 Task: Look for space in Sertolovo, Russia from 9th June, 2023 to 17th June, 2023 for 2 adults in price range Rs.7000 to Rs.12000. Place can be private room with 1  bedroom having 2 beds and 1 bathroom. Property type can be house, flat, guest house. Amenities needed are: wifi. Booking option can be shelf check-in. Required host language is English.
Action: Mouse moved to (417, 89)
Screenshot: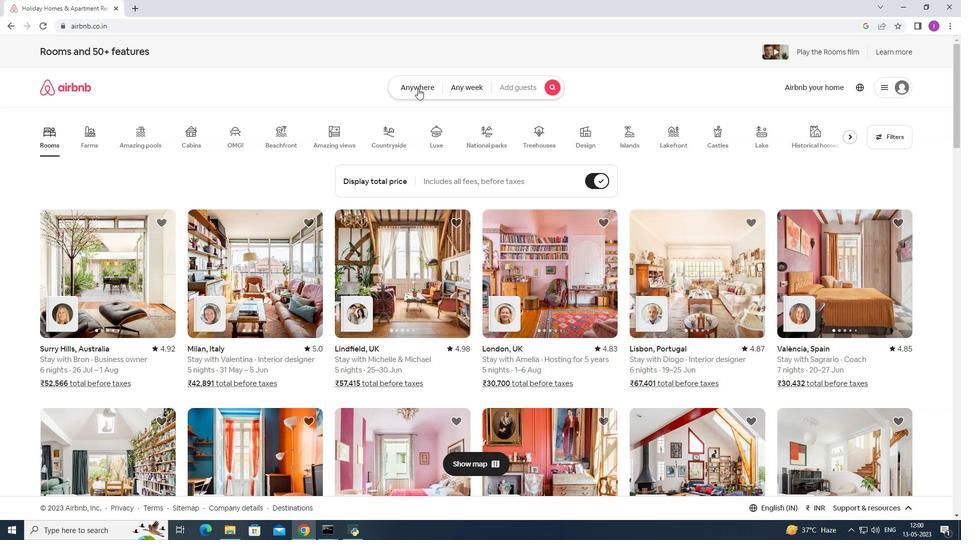 
Action: Mouse pressed left at (417, 89)
Screenshot: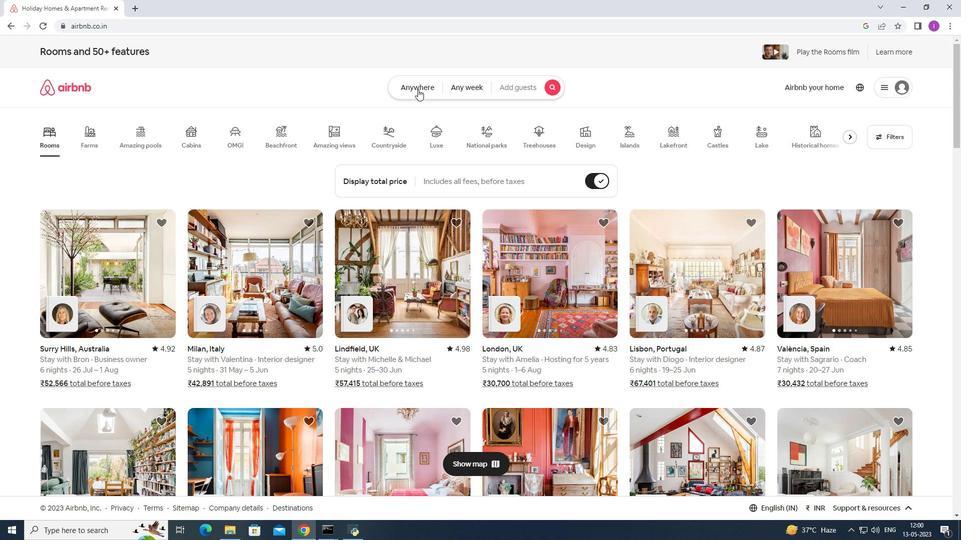 
Action: Mouse moved to (342, 128)
Screenshot: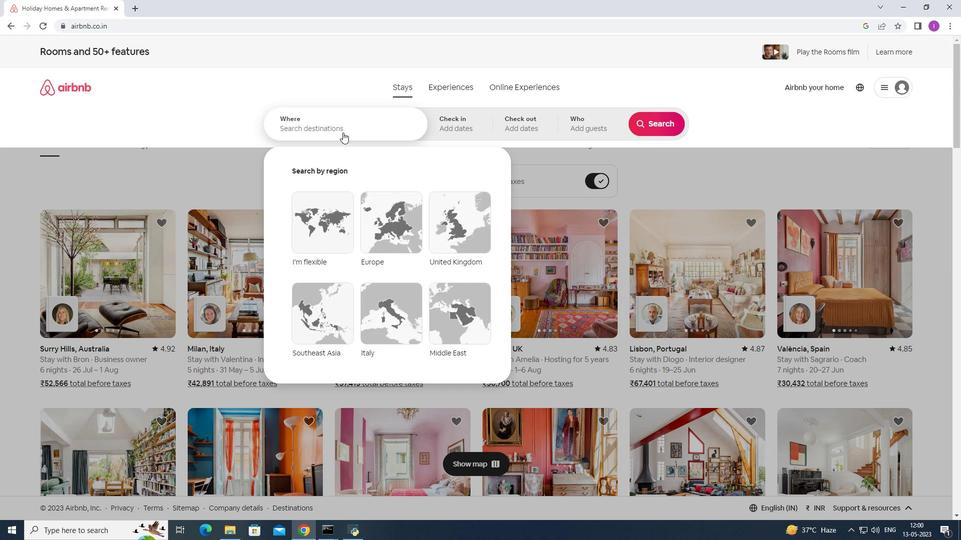 
Action: Mouse pressed left at (342, 128)
Screenshot: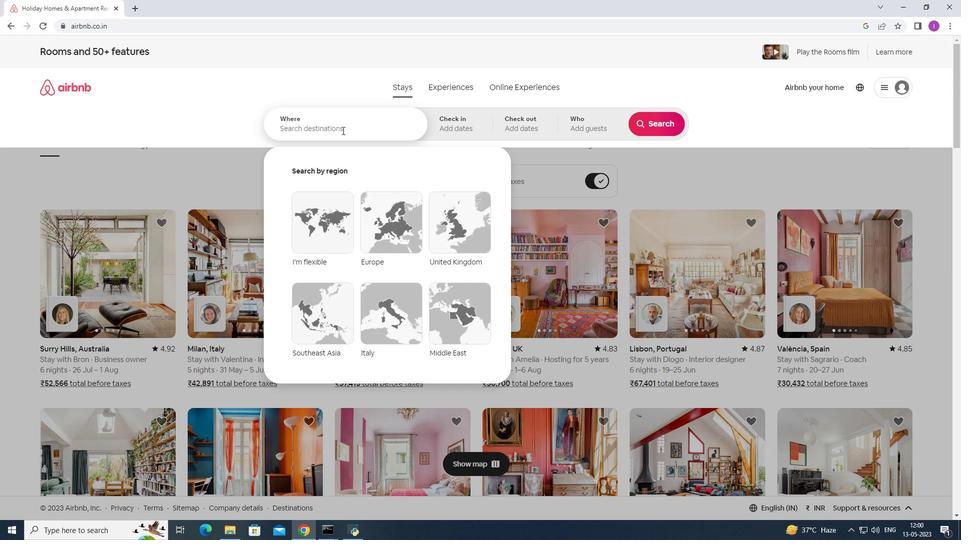 
Action: Key pressed <Key.shift>Sertolovo
Screenshot: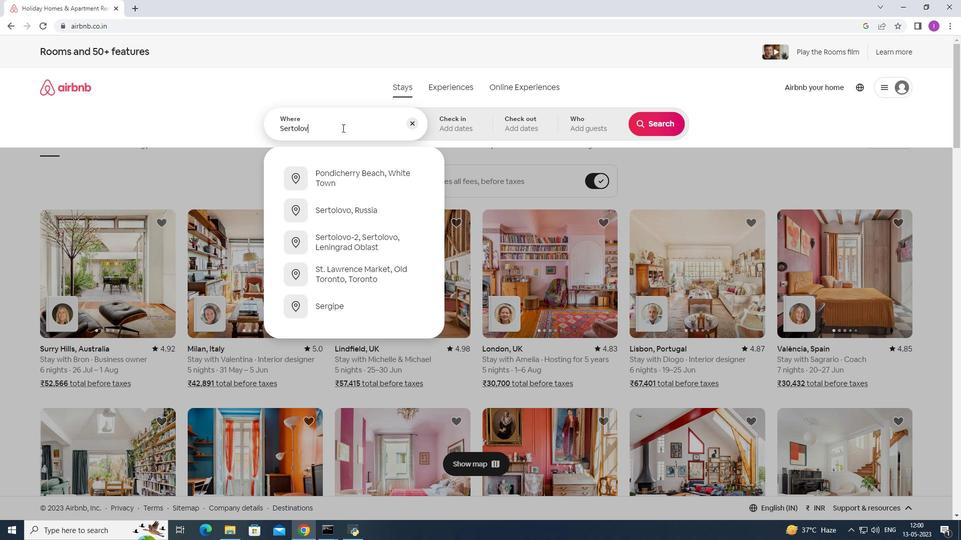 
Action: Mouse moved to (328, 184)
Screenshot: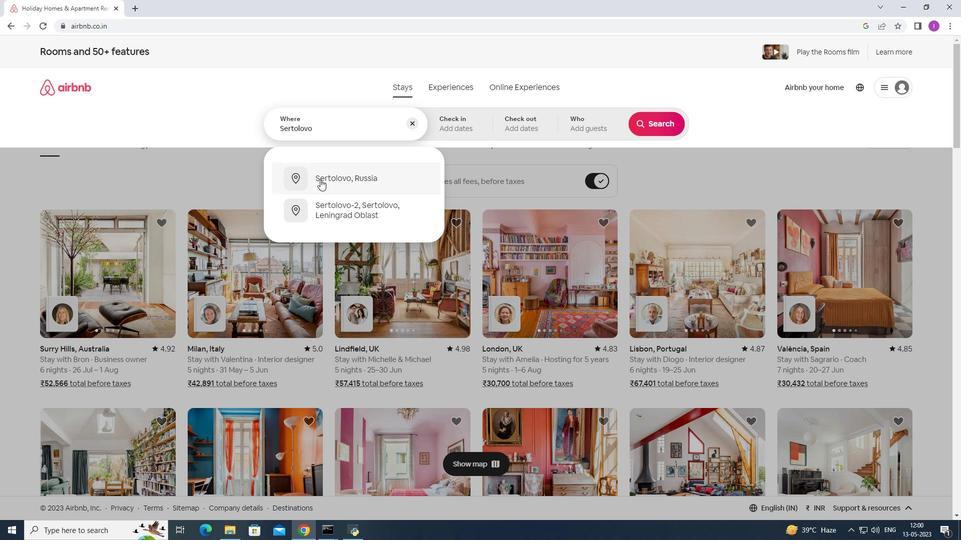 
Action: Mouse pressed left at (328, 184)
Screenshot: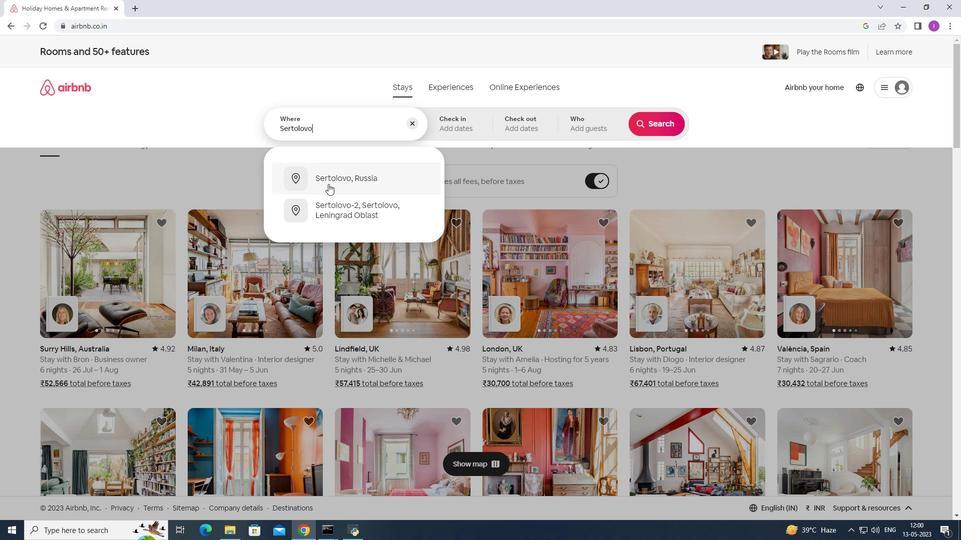 
Action: Mouse moved to (619, 275)
Screenshot: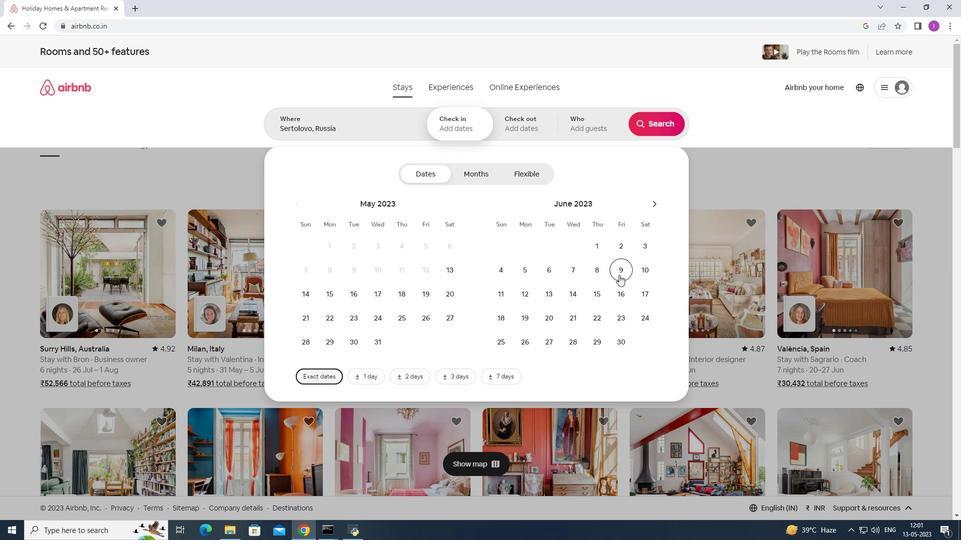 
Action: Mouse pressed left at (619, 275)
Screenshot: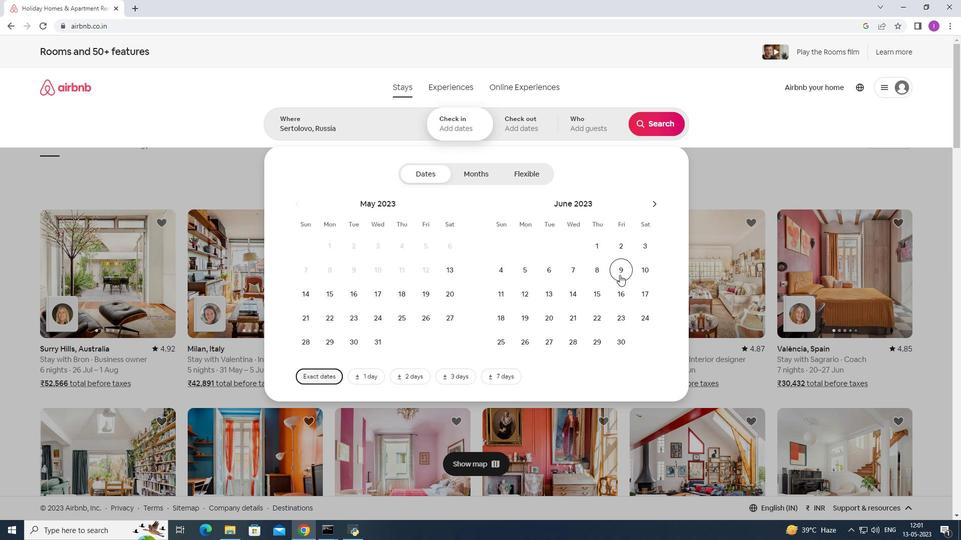 
Action: Mouse moved to (636, 293)
Screenshot: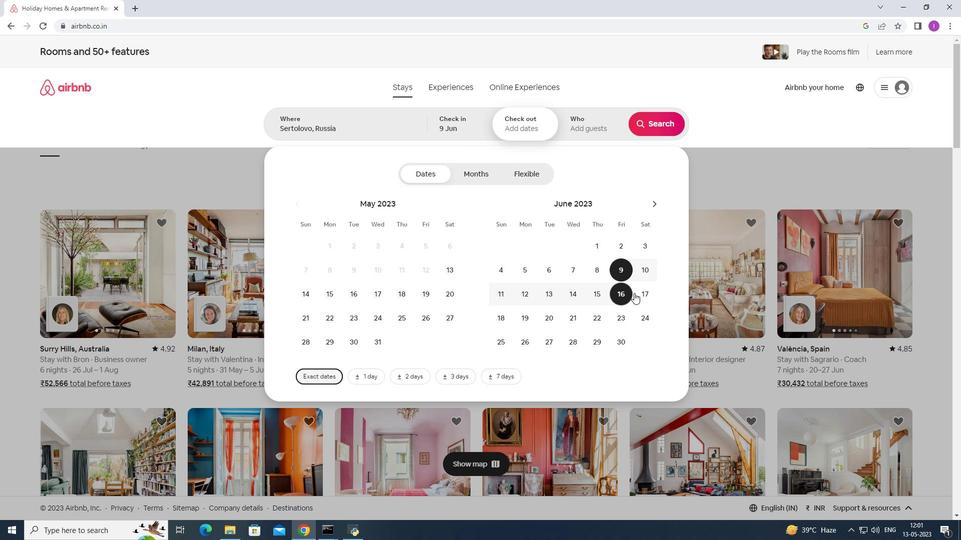 
Action: Mouse pressed left at (636, 293)
Screenshot: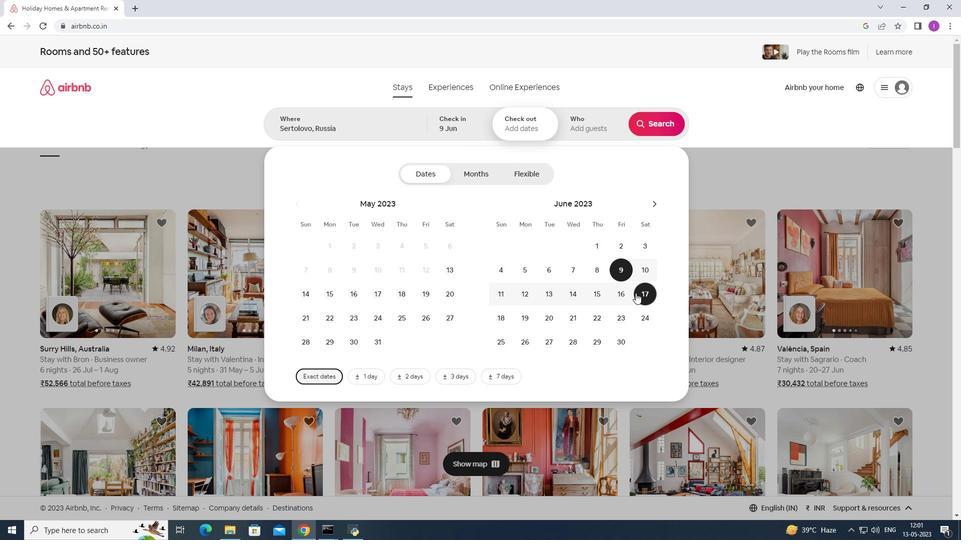 
Action: Mouse moved to (608, 132)
Screenshot: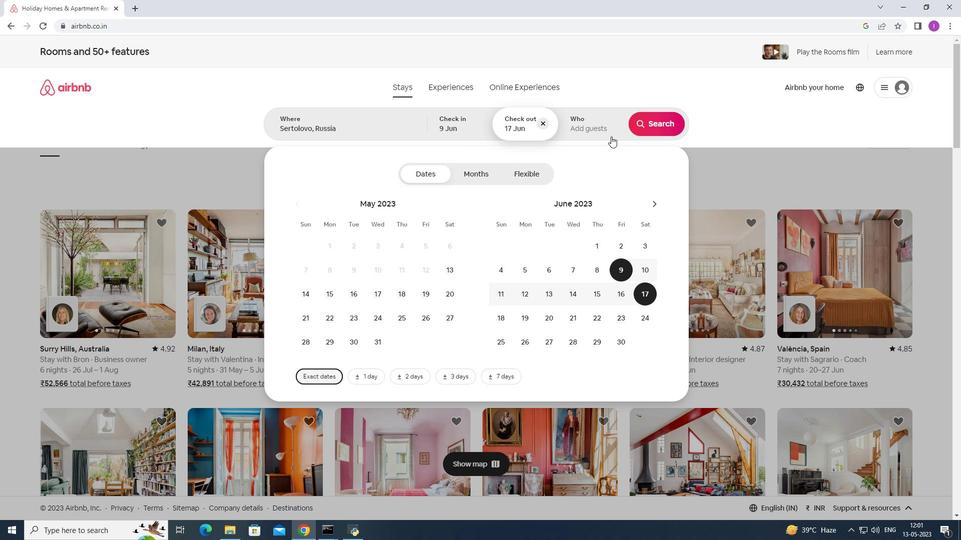 
Action: Mouse pressed left at (608, 132)
Screenshot: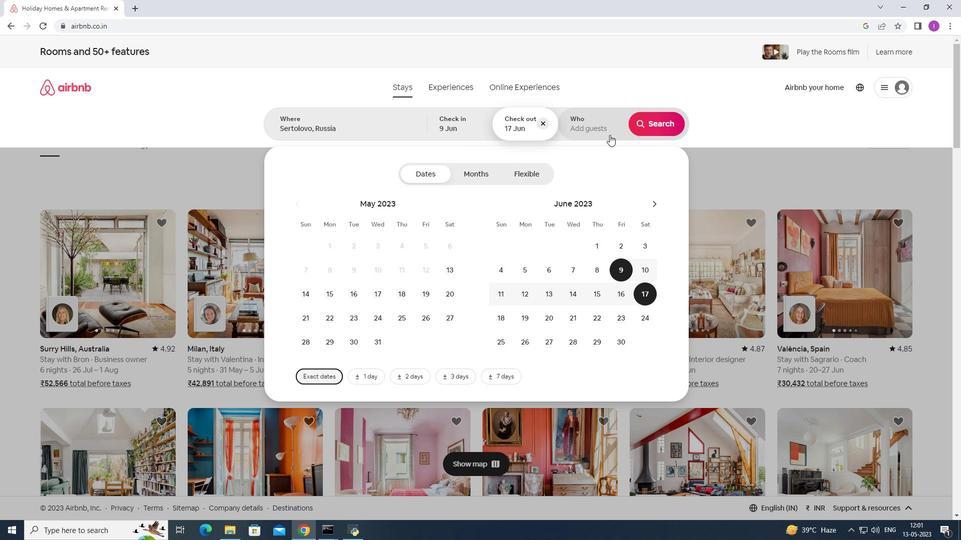 
Action: Mouse moved to (656, 176)
Screenshot: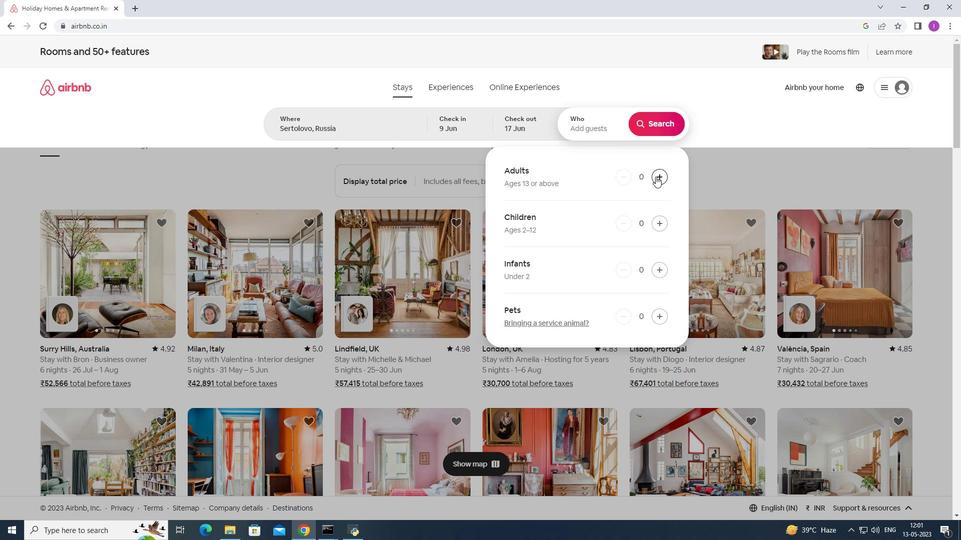 
Action: Mouse pressed left at (656, 176)
Screenshot: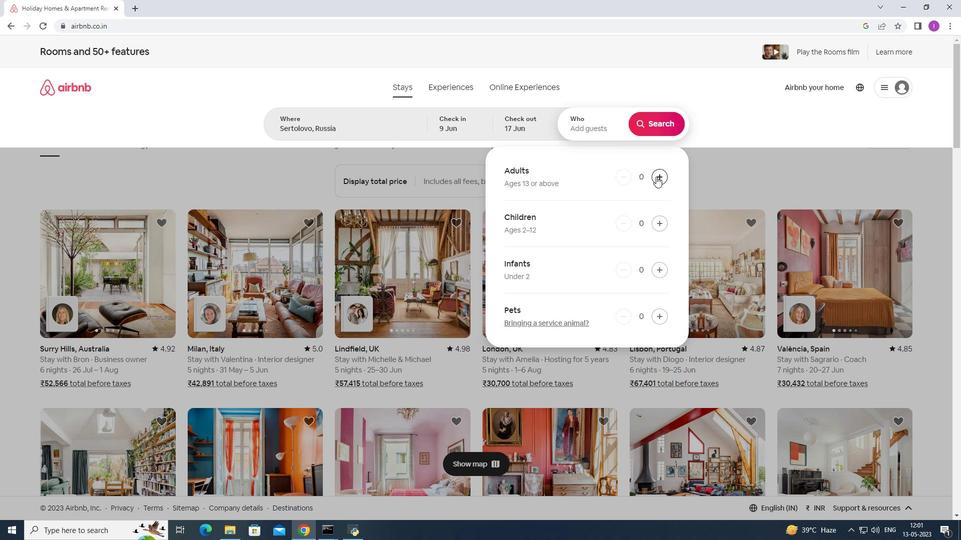 
Action: Mouse pressed left at (656, 176)
Screenshot: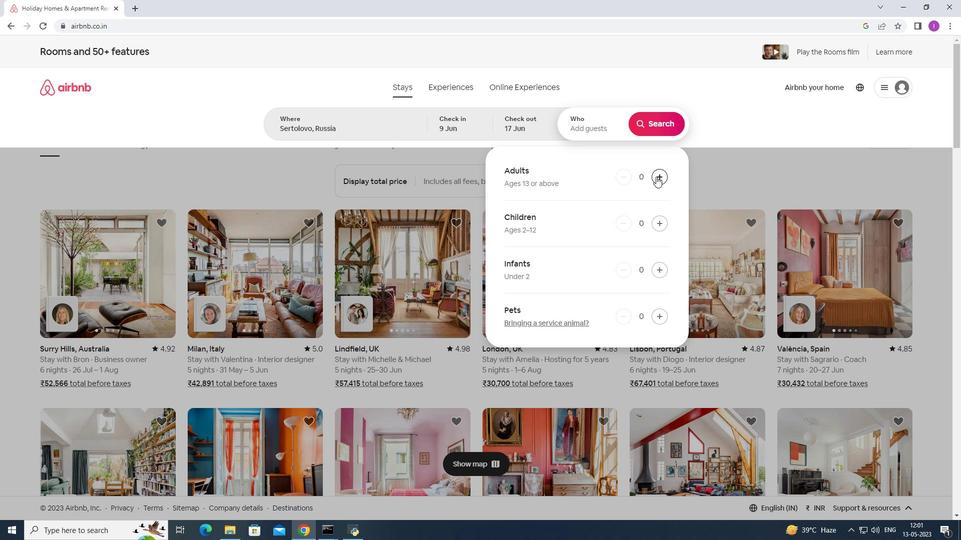 
Action: Mouse moved to (666, 129)
Screenshot: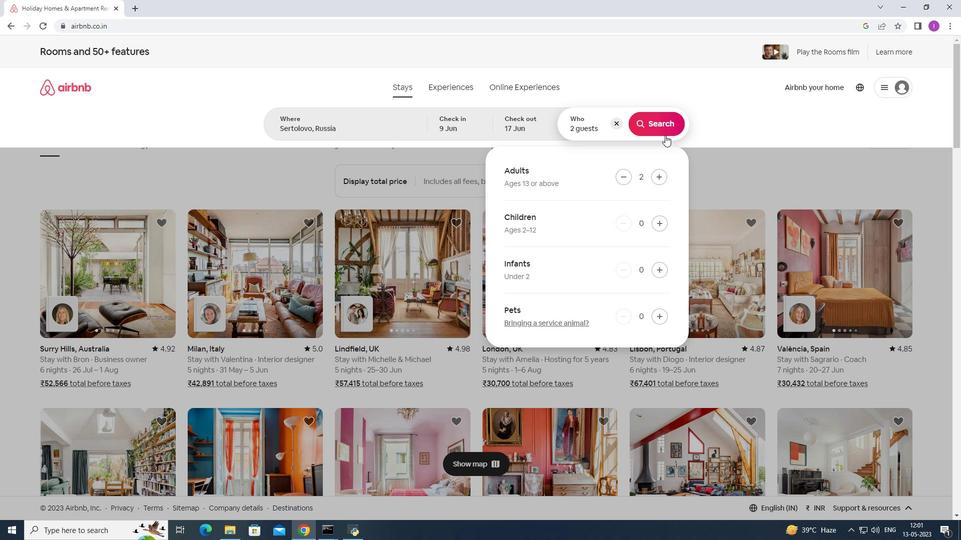 
Action: Mouse pressed left at (666, 129)
Screenshot: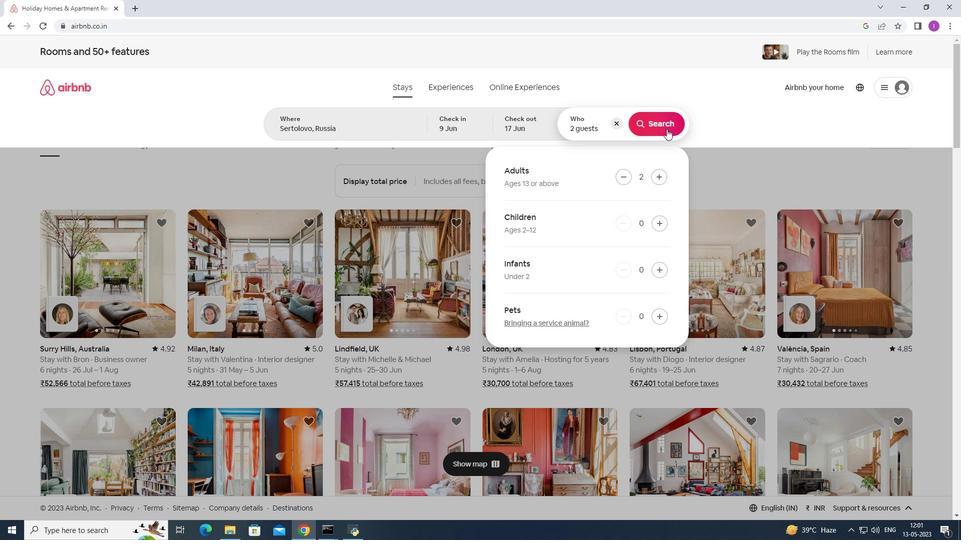 
Action: Mouse moved to (918, 89)
Screenshot: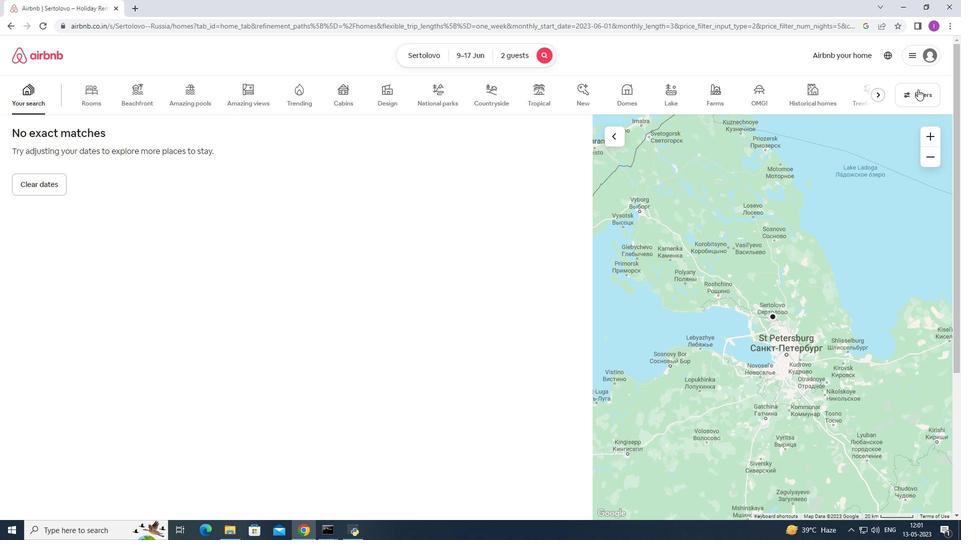 
Action: Mouse pressed left at (918, 89)
Screenshot: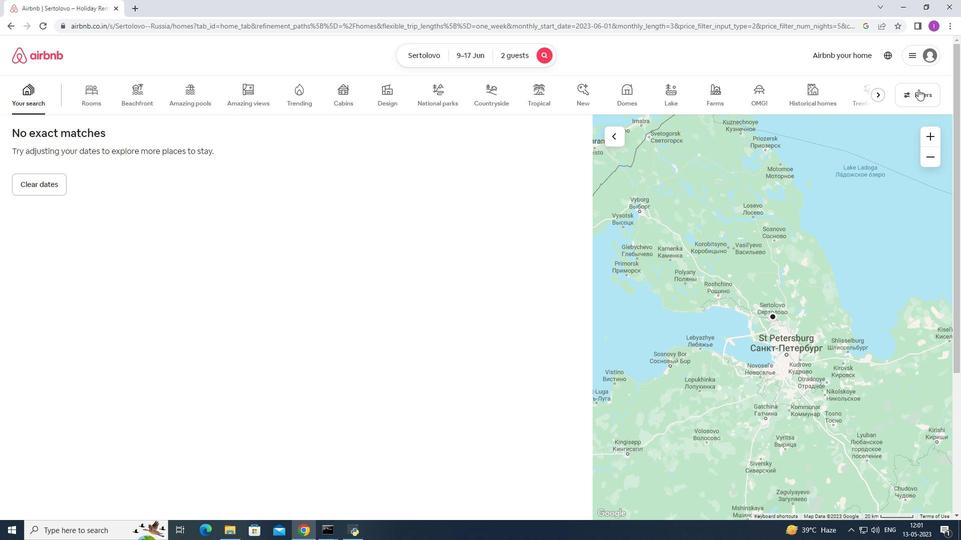 
Action: Mouse moved to (557, 339)
Screenshot: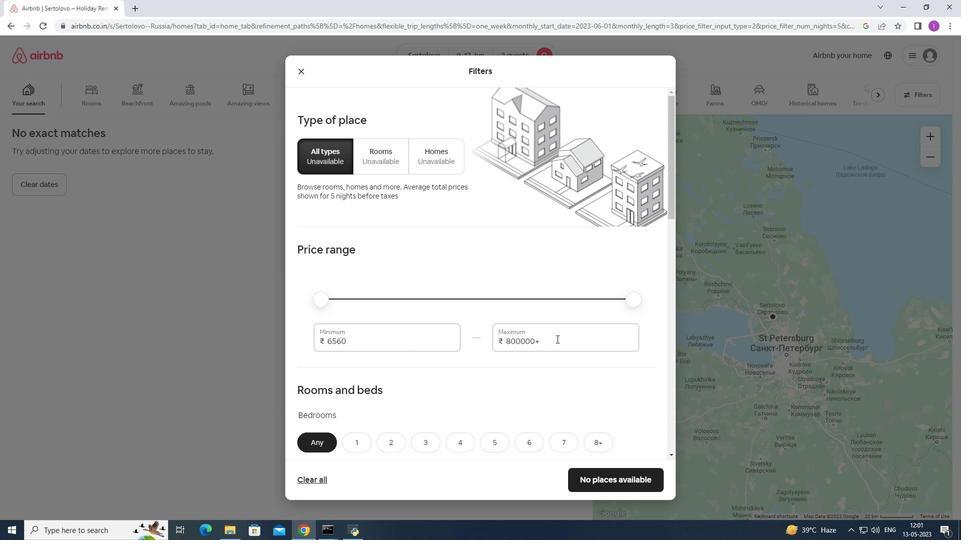
Action: Mouse pressed left at (557, 339)
Screenshot: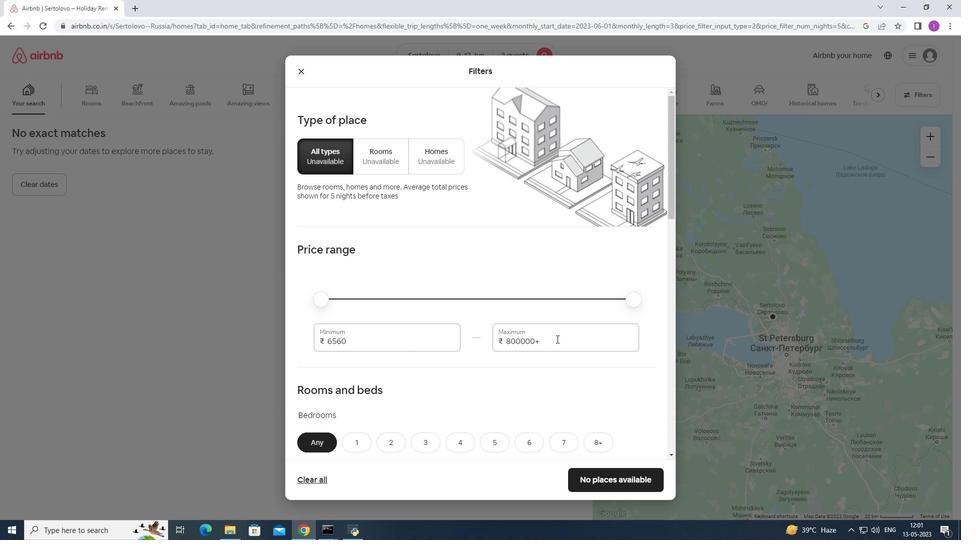 
Action: Mouse moved to (529, 348)
Screenshot: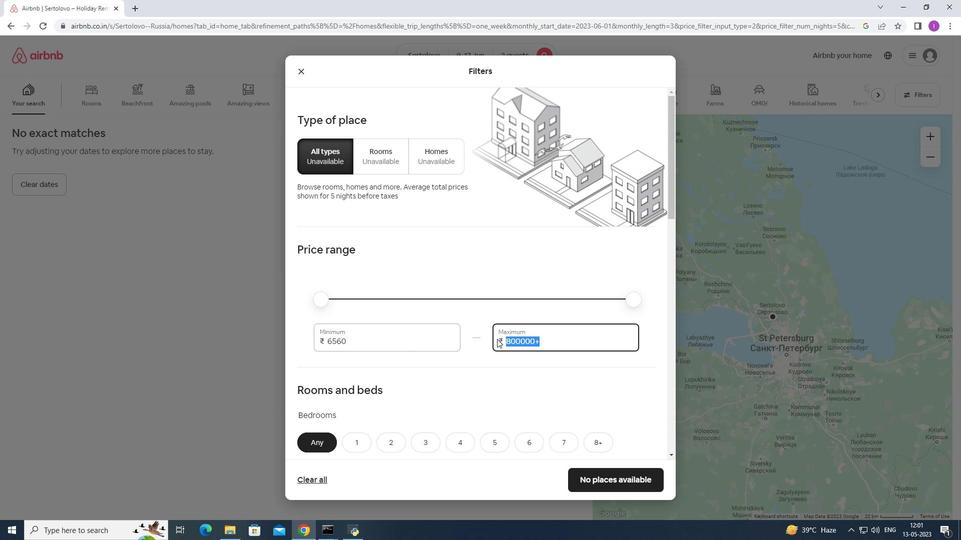 
Action: Key pressed 12000
Screenshot: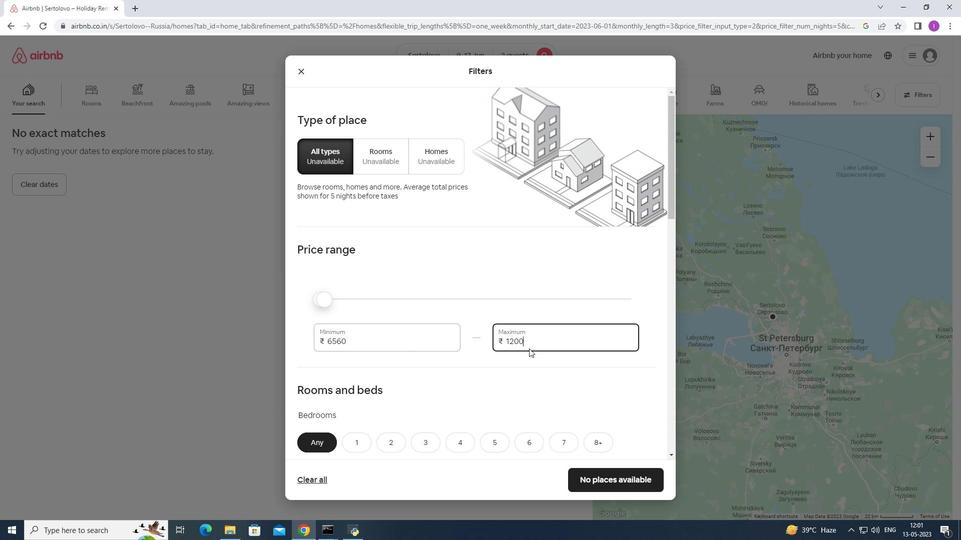 
Action: Mouse moved to (357, 344)
Screenshot: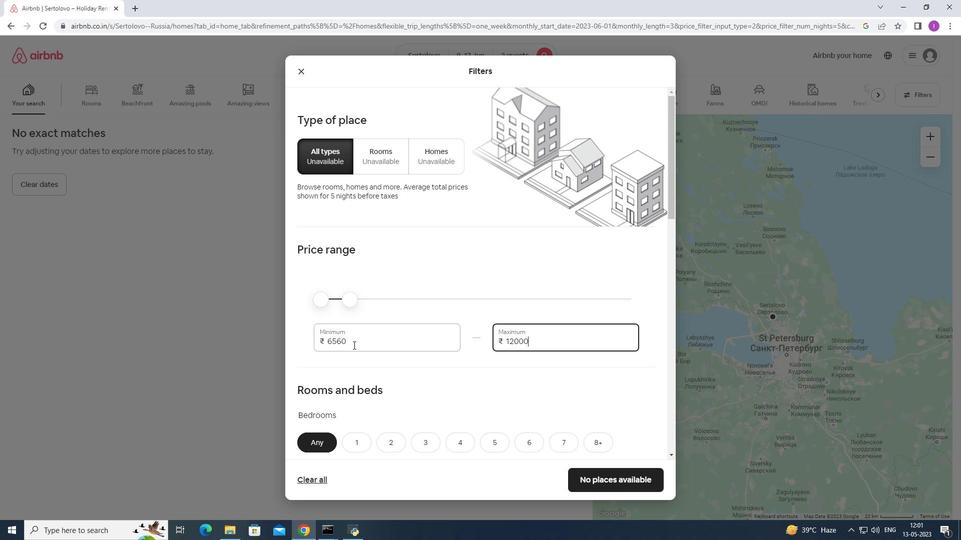 
Action: Mouse pressed left at (357, 344)
Screenshot: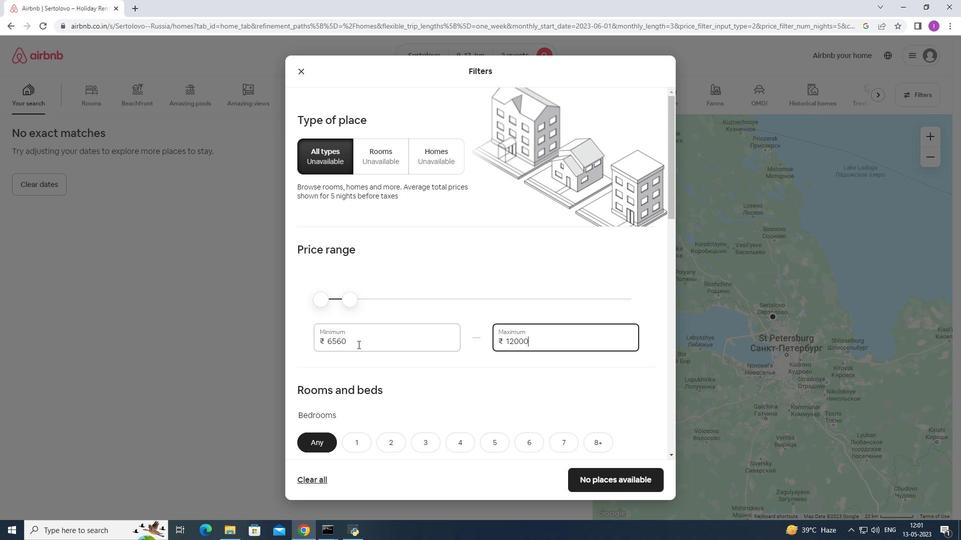 
Action: Mouse moved to (328, 344)
Screenshot: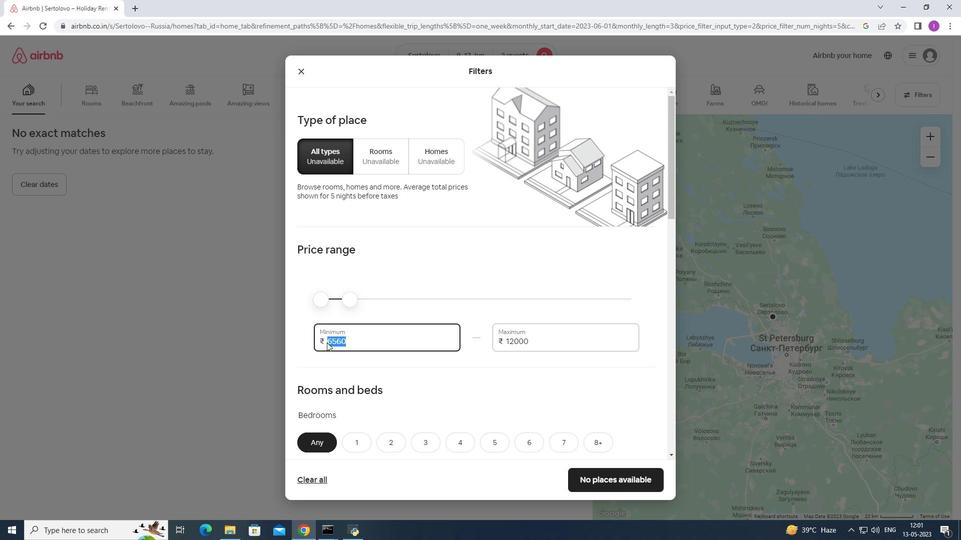 
Action: Key pressed 7000
Screenshot: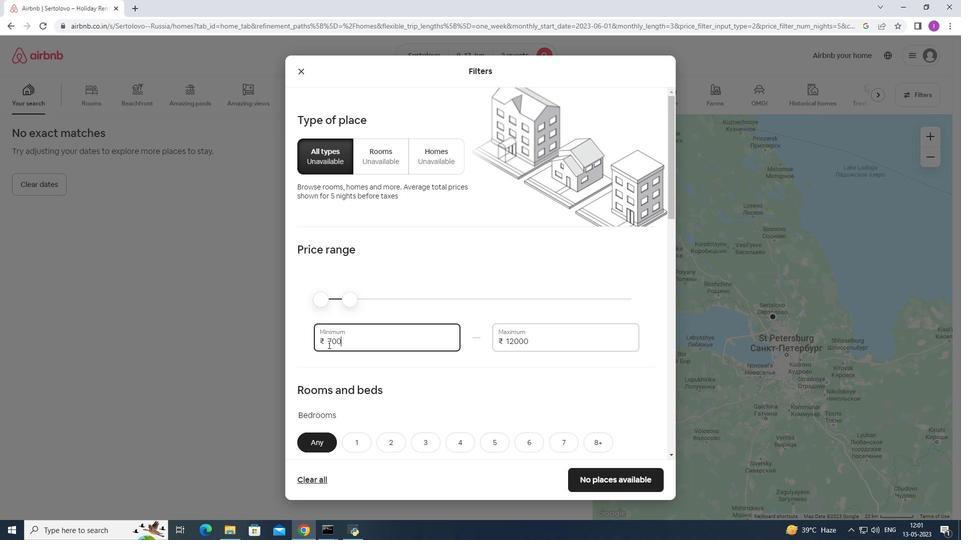 
Action: Mouse moved to (450, 360)
Screenshot: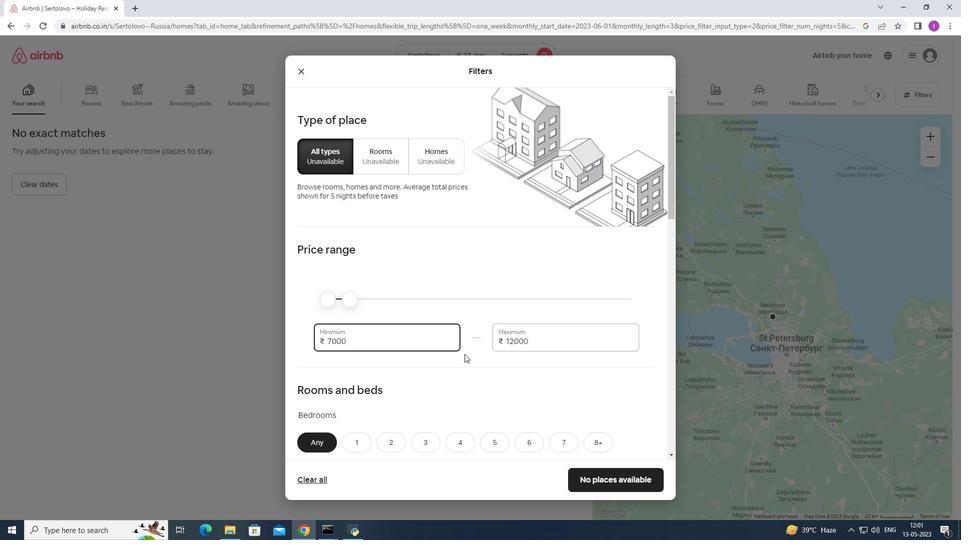 
Action: Mouse scrolled (450, 359) with delta (0, 0)
Screenshot: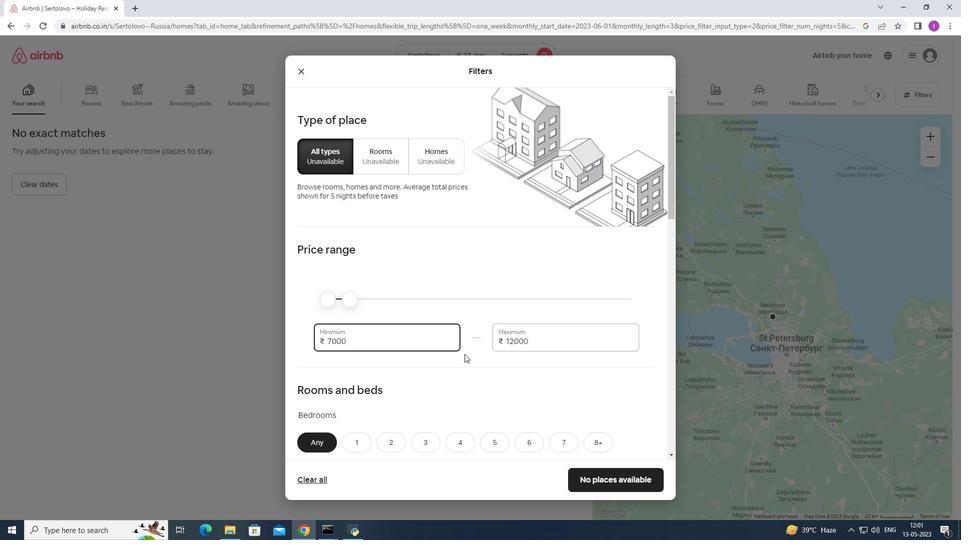 
Action: Mouse scrolled (450, 359) with delta (0, 0)
Screenshot: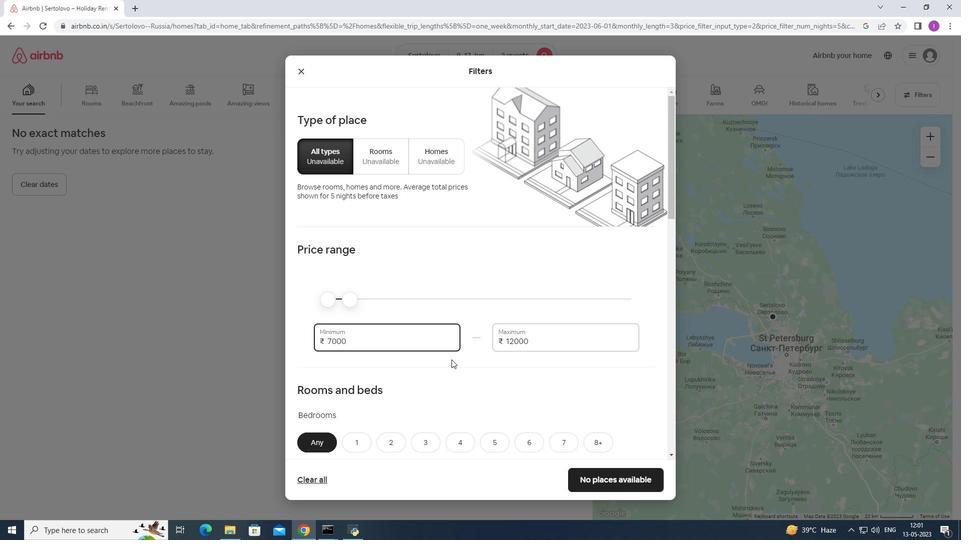 
Action: Mouse scrolled (450, 359) with delta (0, 0)
Screenshot: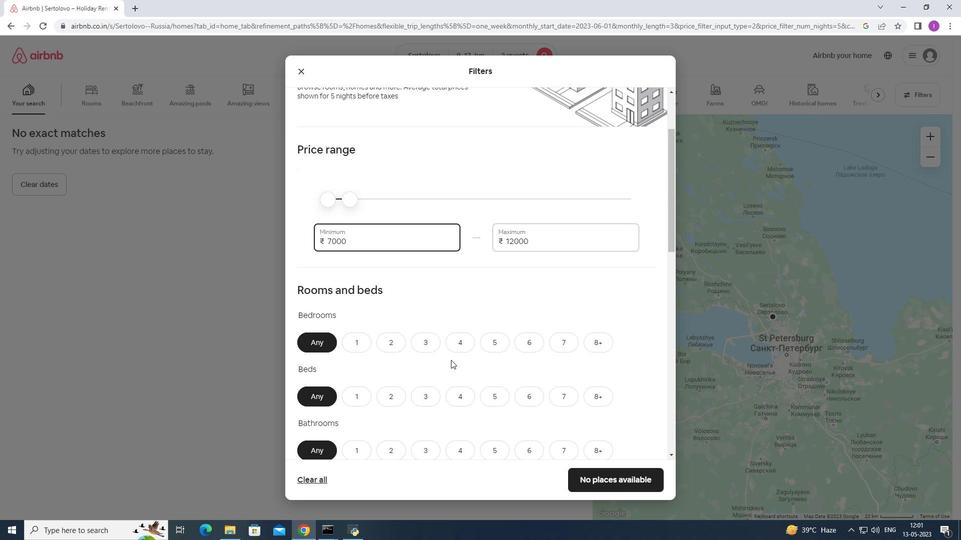 
Action: Mouse scrolled (450, 359) with delta (0, 0)
Screenshot: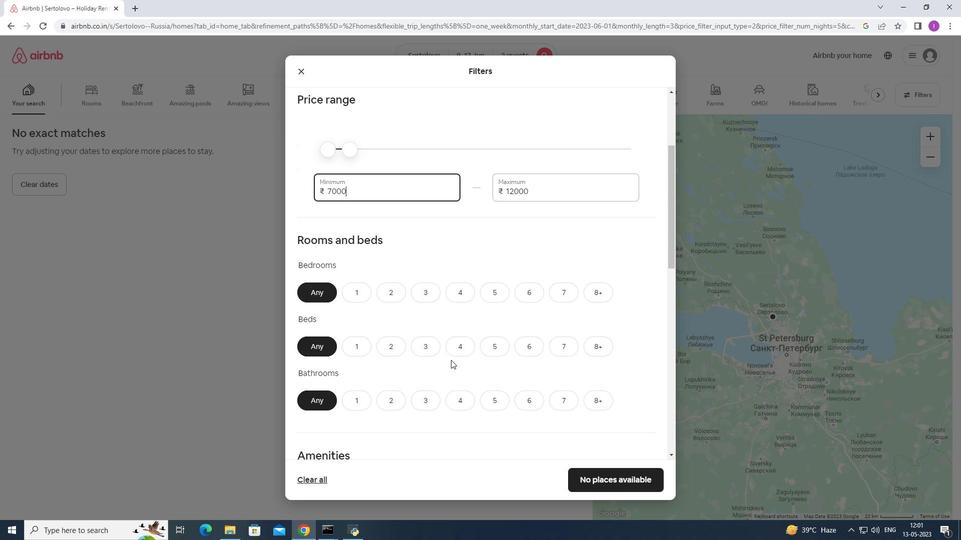 
Action: Mouse moved to (349, 236)
Screenshot: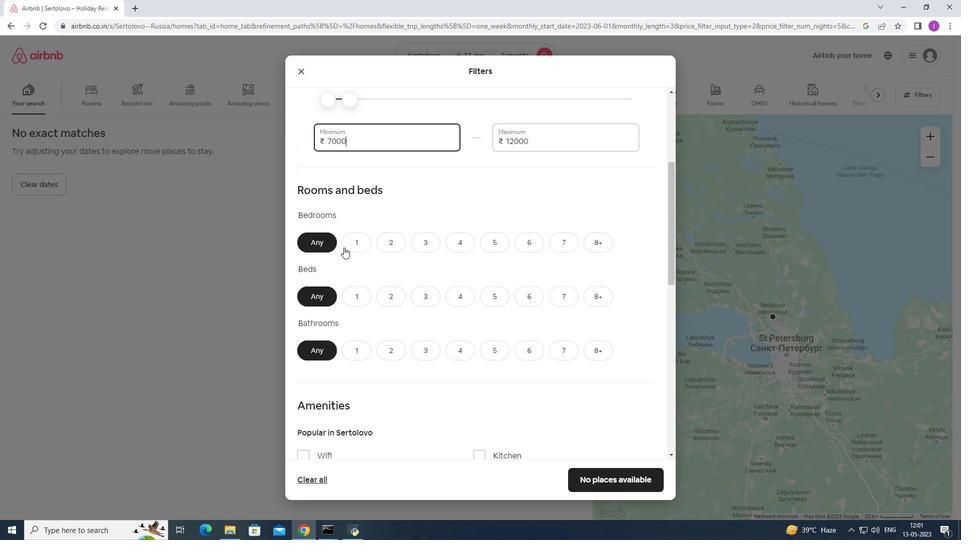 
Action: Mouse pressed left at (349, 236)
Screenshot: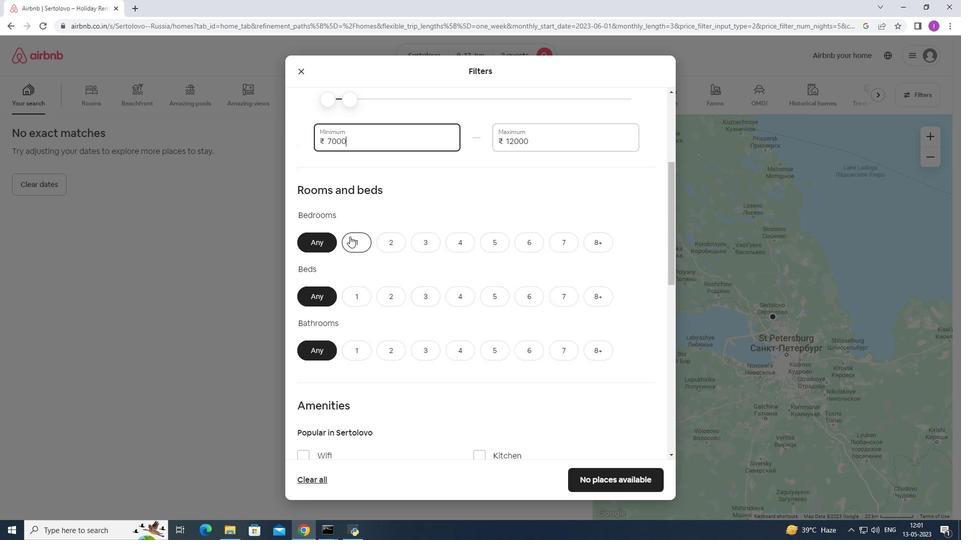 
Action: Mouse moved to (391, 289)
Screenshot: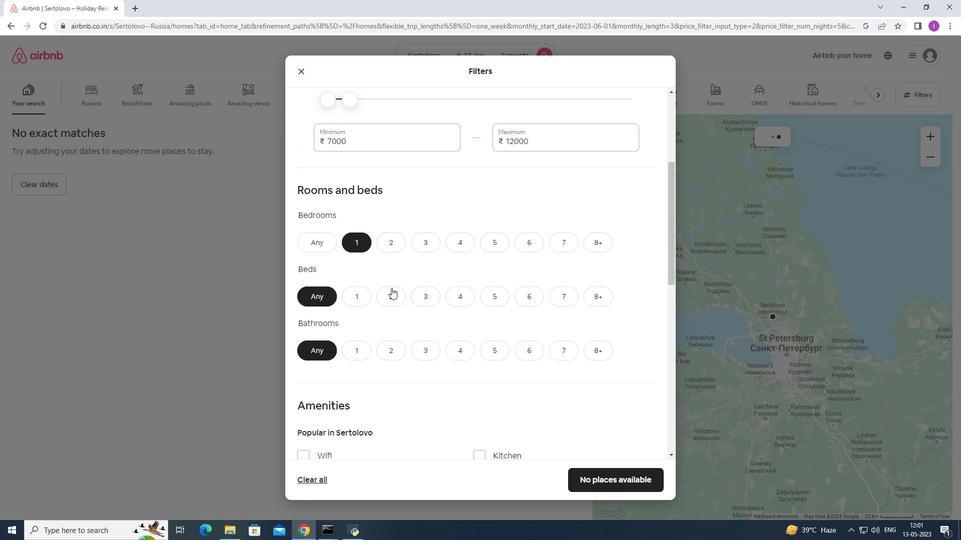 
Action: Mouse pressed left at (391, 289)
Screenshot: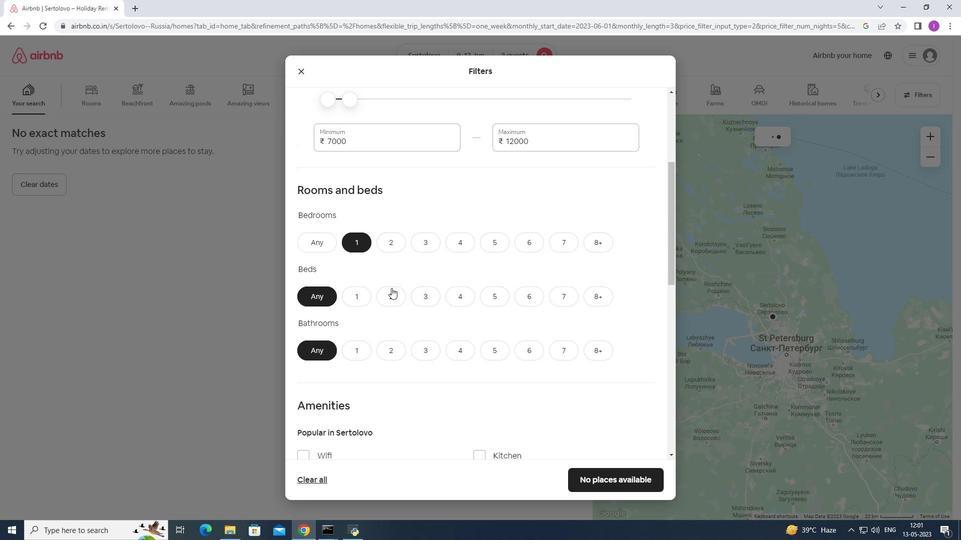 
Action: Mouse moved to (360, 350)
Screenshot: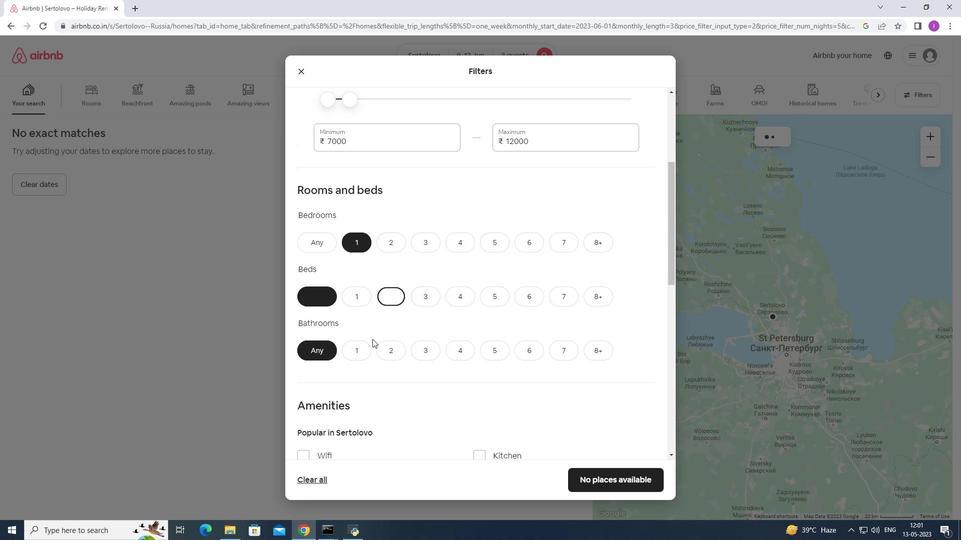 
Action: Mouse pressed left at (360, 350)
Screenshot: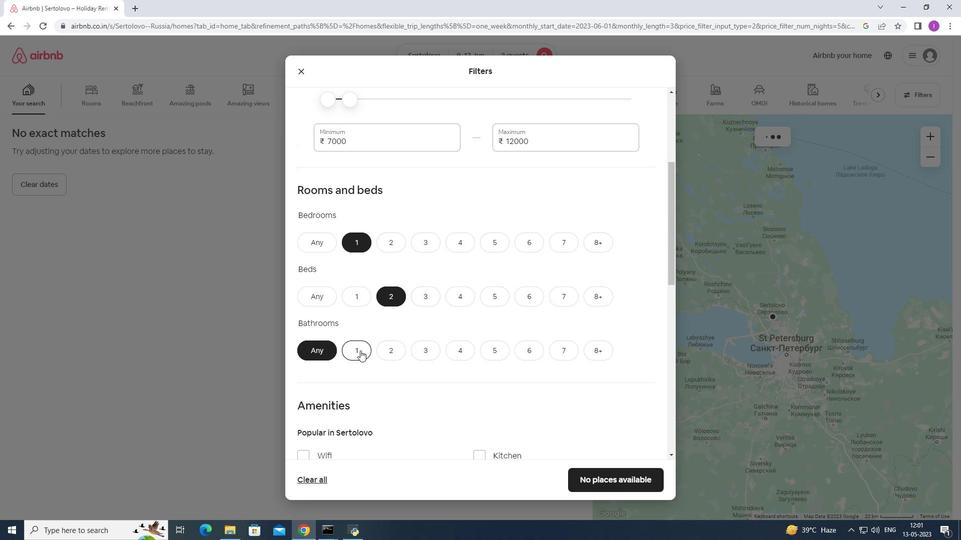 
Action: Mouse moved to (377, 323)
Screenshot: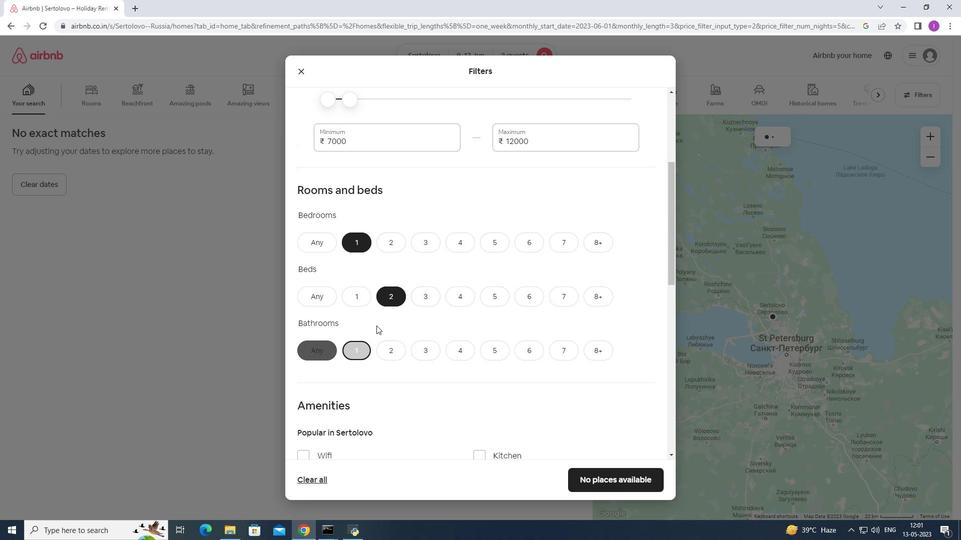 
Action: Mouse scrolled (377, 322) with delta (0, 0)
Screenshot: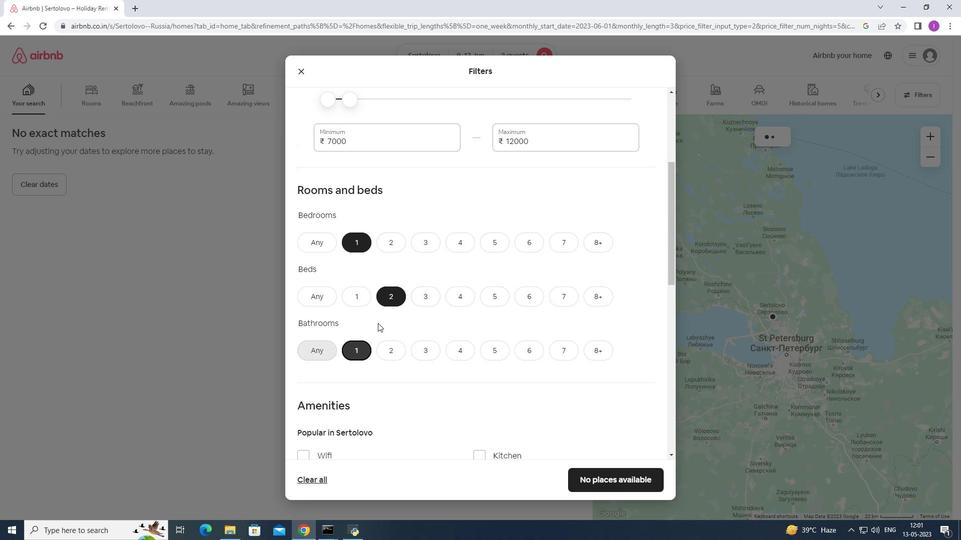 
Action: Mouse scrolled (377, 322) with delta (0, 0)
Screenshot: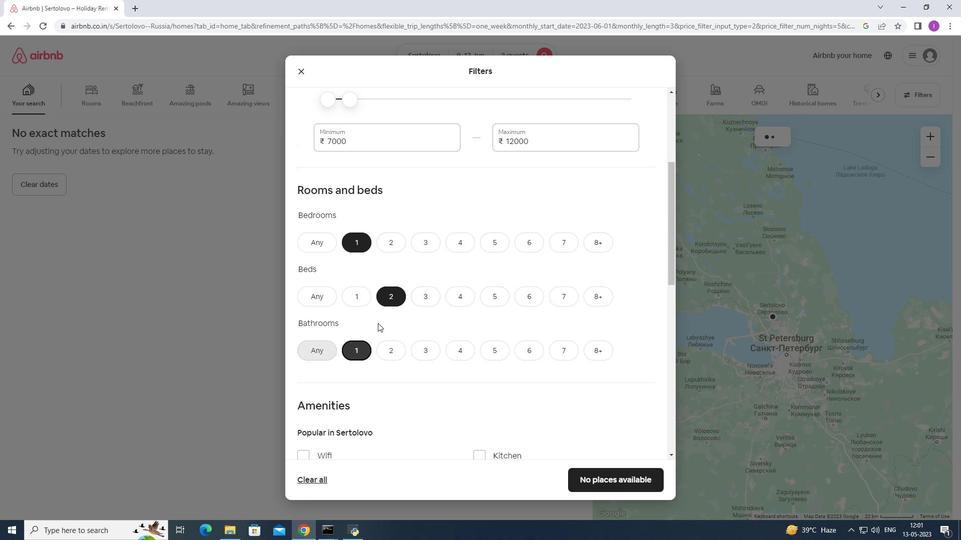 
Action: Mouse scrolled (377, 322) with delta (0, 0)
Screenshot: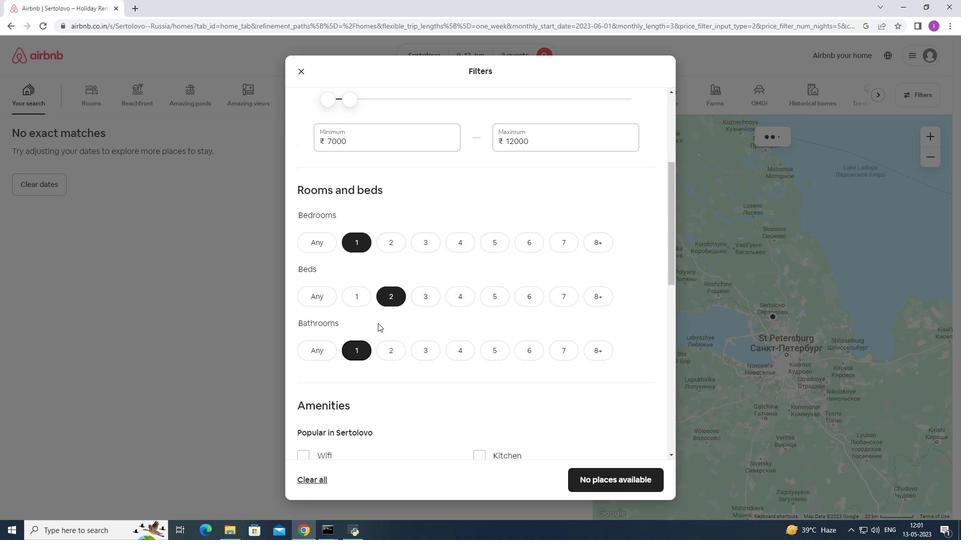 
Action: Mouse scrolled (377, 322) with delta (0, 0)
Screenshot: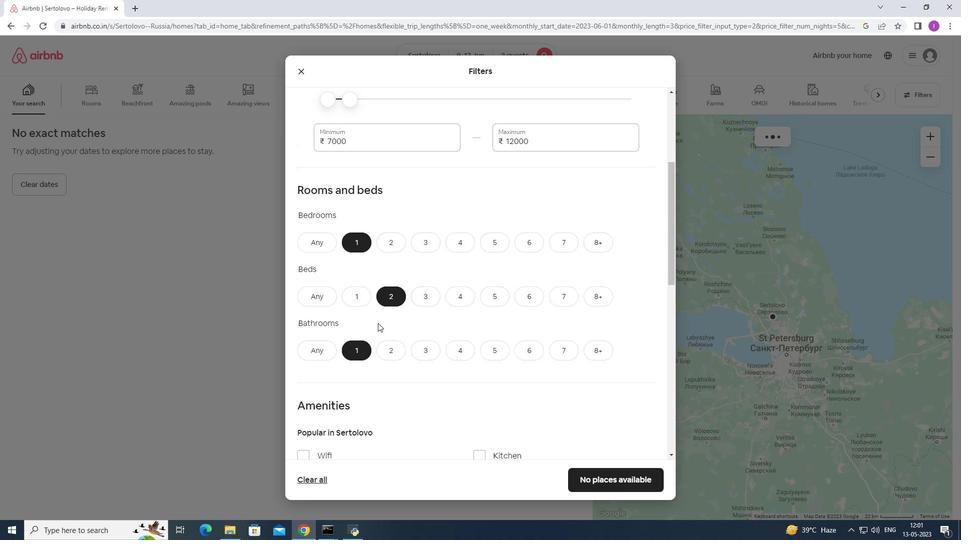 
Action: Mouse moved to (304, 259)
Screenshot: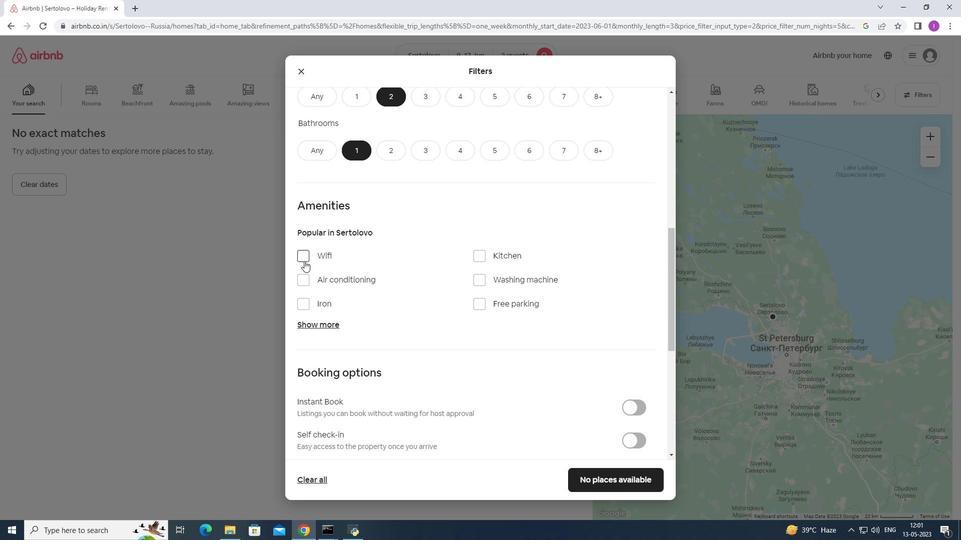 
Action: Mouse pressed left at (304, 259)
Screenshot: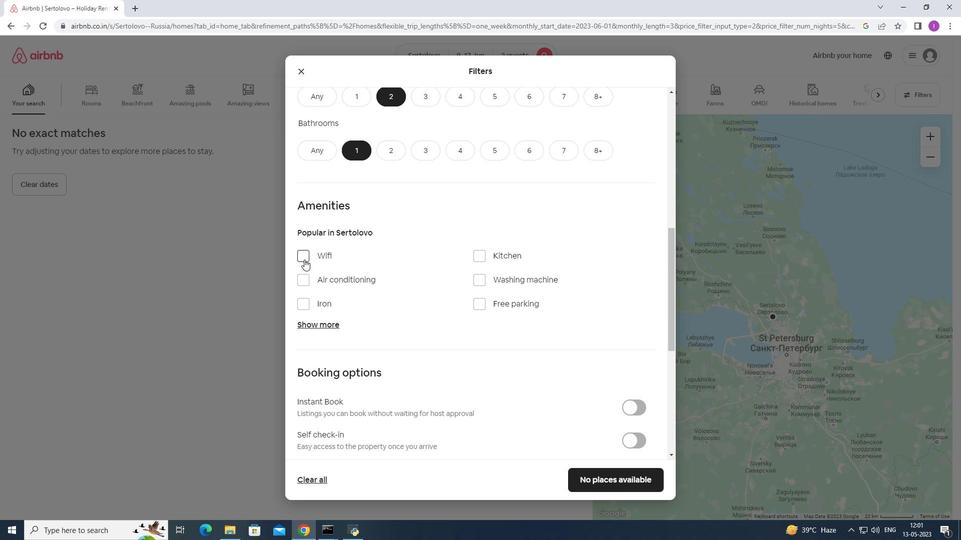 
Action: Mouse moved to (415, 313)
Screenshot: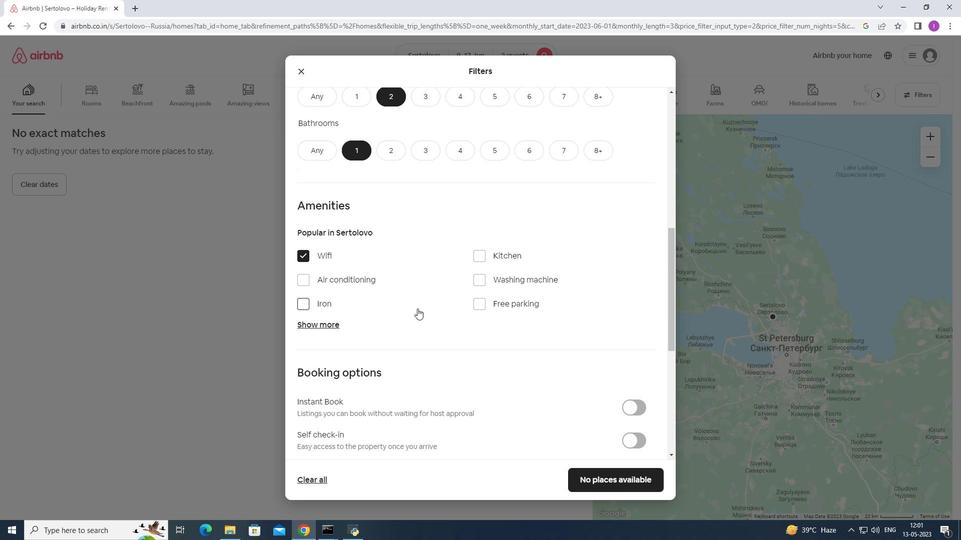 
Action: Mouse scrolled (415, 313) with delta (0, 0)
Screenshot: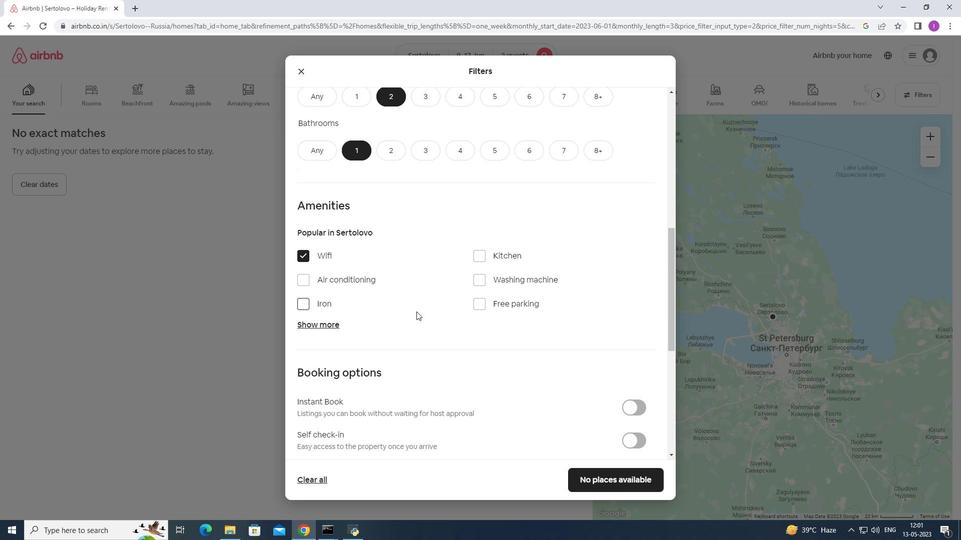 
Action: Mouse moved to (530, 367)
Screenshot: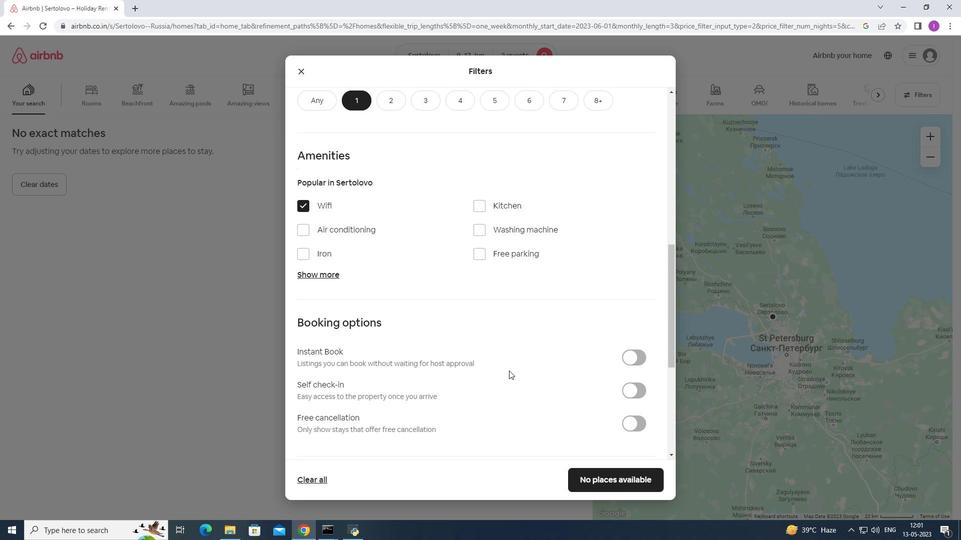 
Action: Mouse scrolled (530, 366) with delta (0, 0)
Screenshot: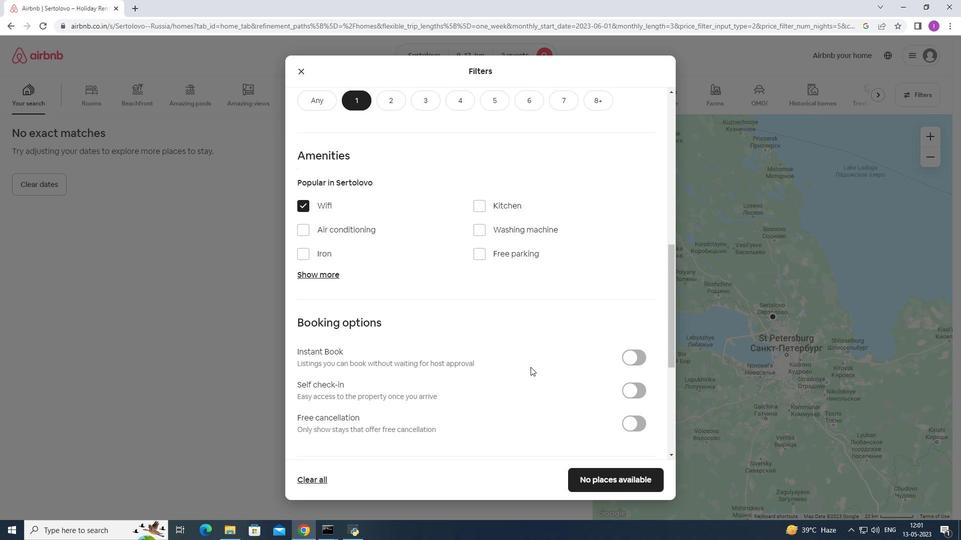 
Action: Mouse scrolled (530, 366) with delta (0, 0)
Screenshot: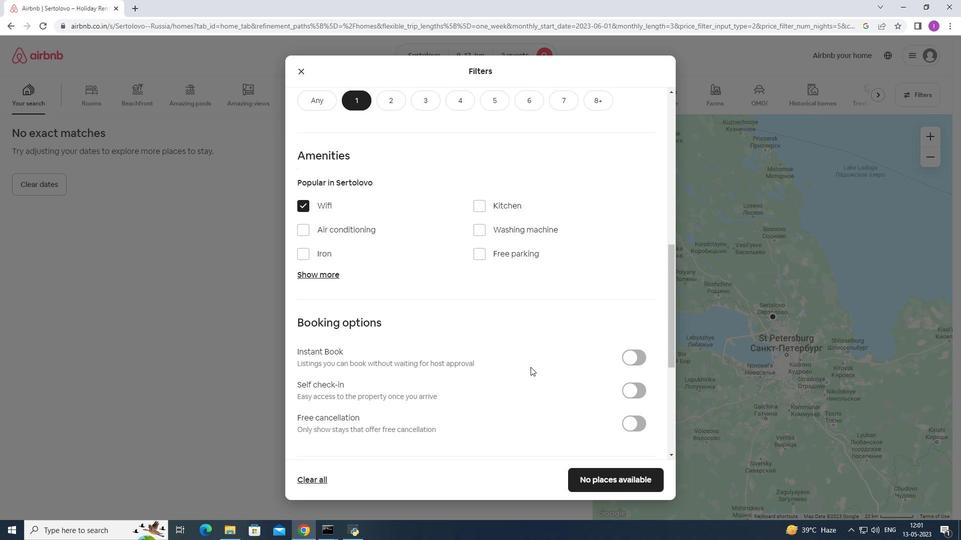 
Action: Mouse moved to (640, 292)
Screenshot: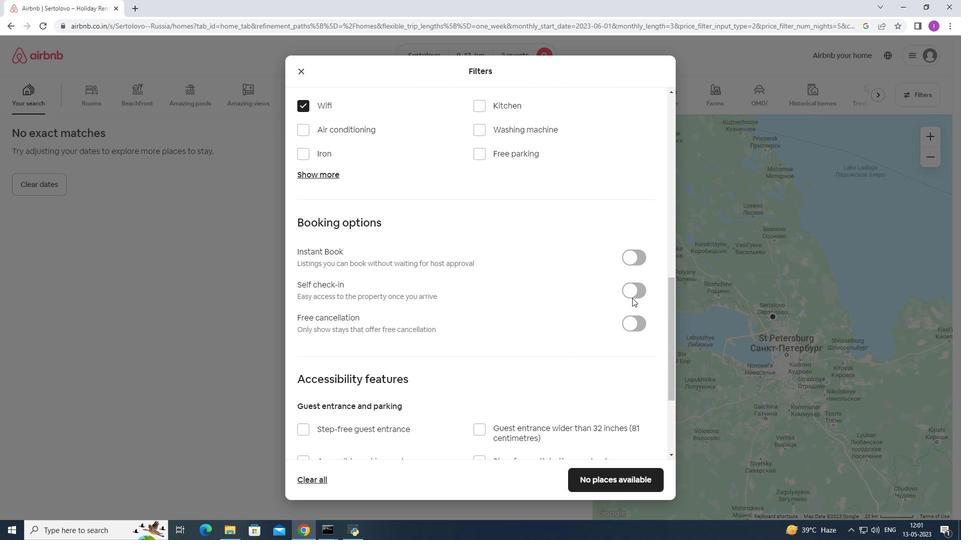 
Action: Mouse pressed left at (640, 292)
Screenshot: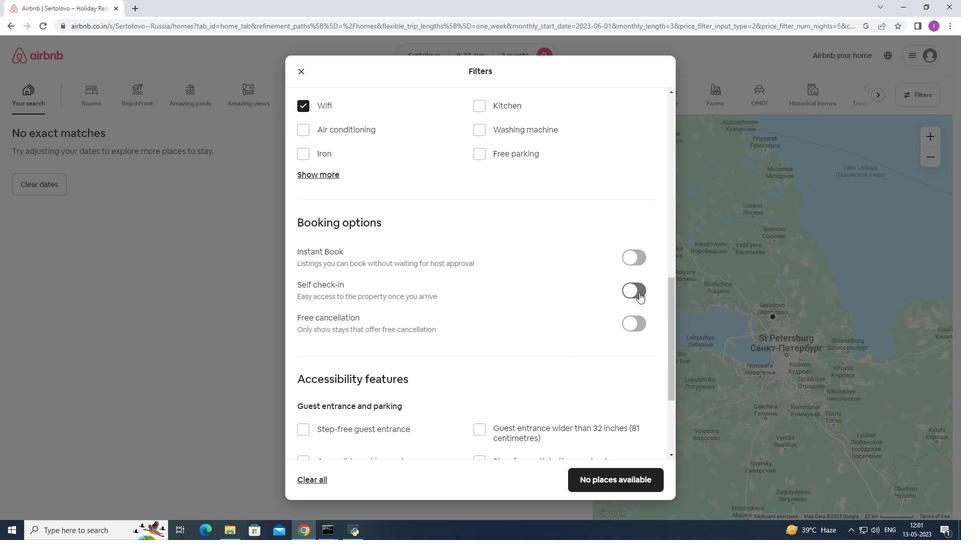 
Action: Mouse moved to (396, 391)
Screenshot: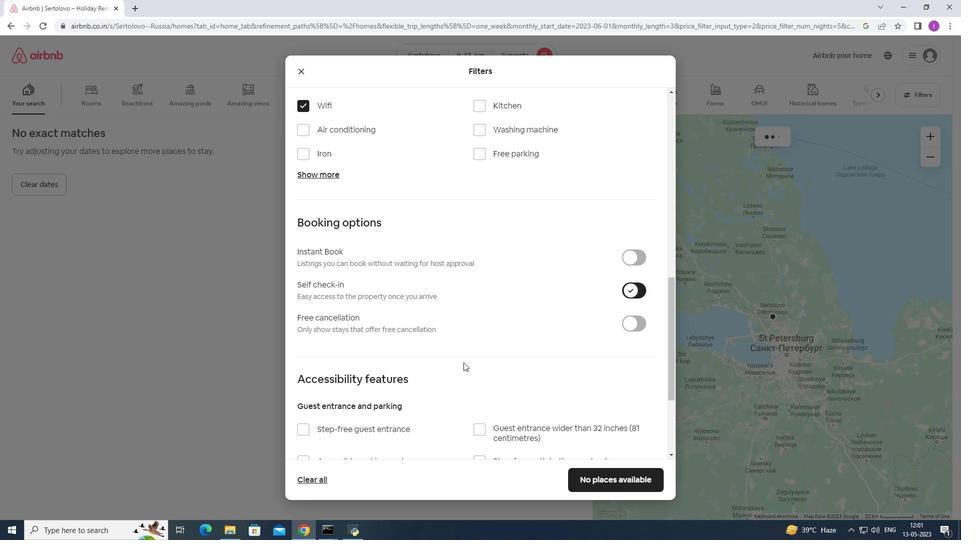 
Action: Mouse scrolled (396, 391) with delta (0, 0)
Screenshot: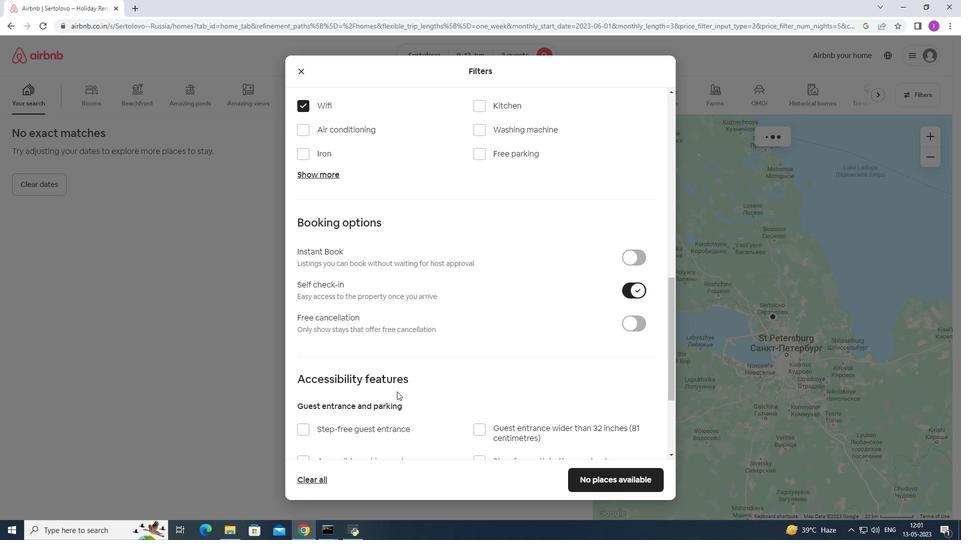 
Action: Mouse scrolled (396, 391) with delta (0, 0)
Screenshot: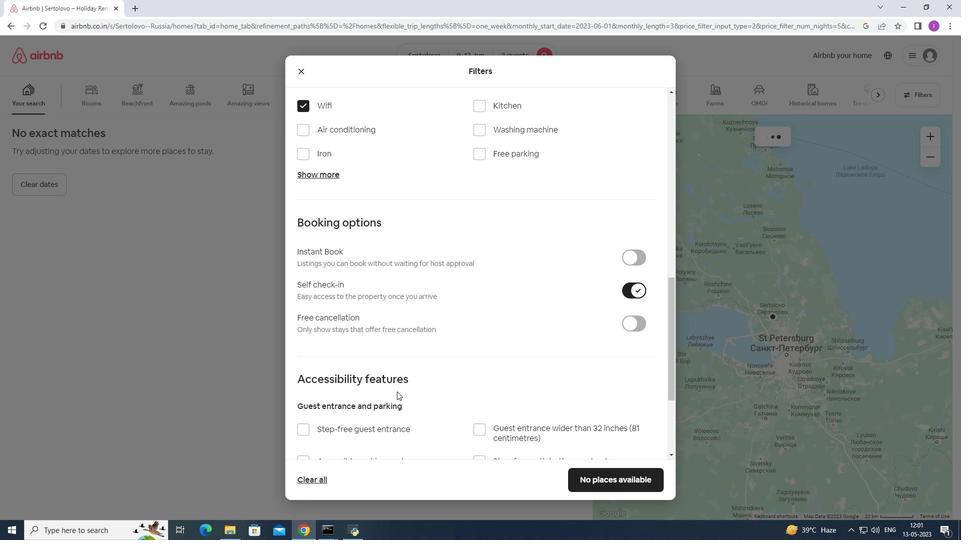 
Action: Mouse scrolled (396, 391) with delta (0, 0)
Screenshot: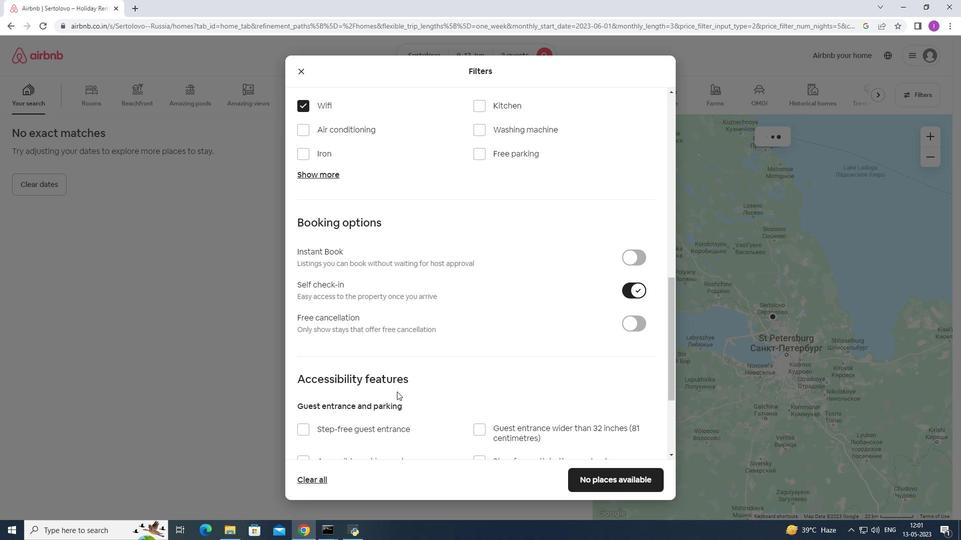 
Action: Mouse scrolled (396, 391) with delta (0, 0)
Screenshot: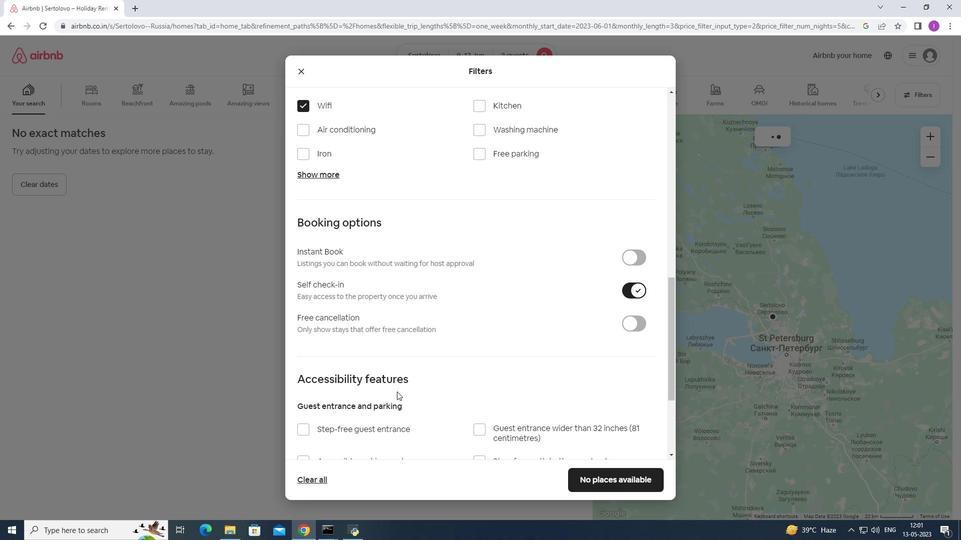 
Action: Mouse moved to (396, 391)
Screenshot: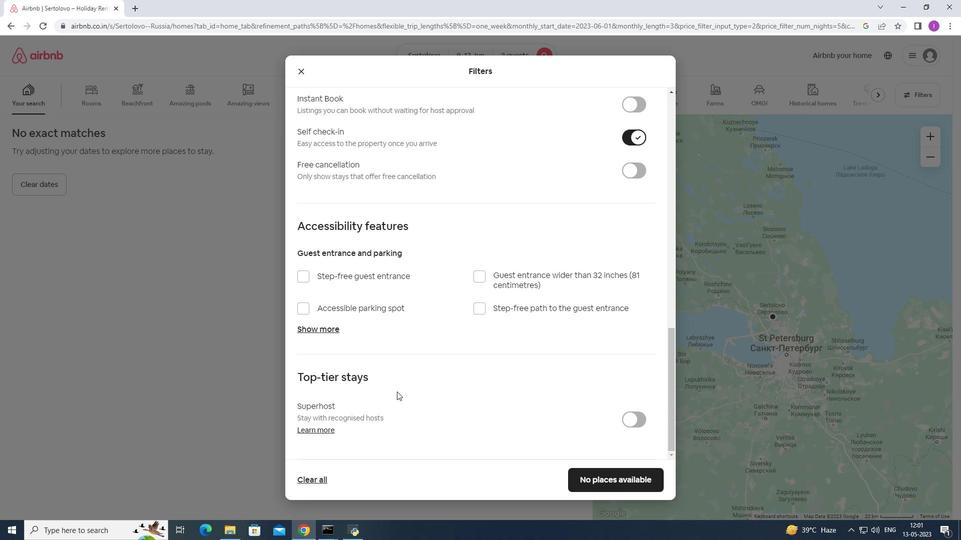 
Action: Mouse scrolled (396, 391) with delta (0, 0)
Screenshot: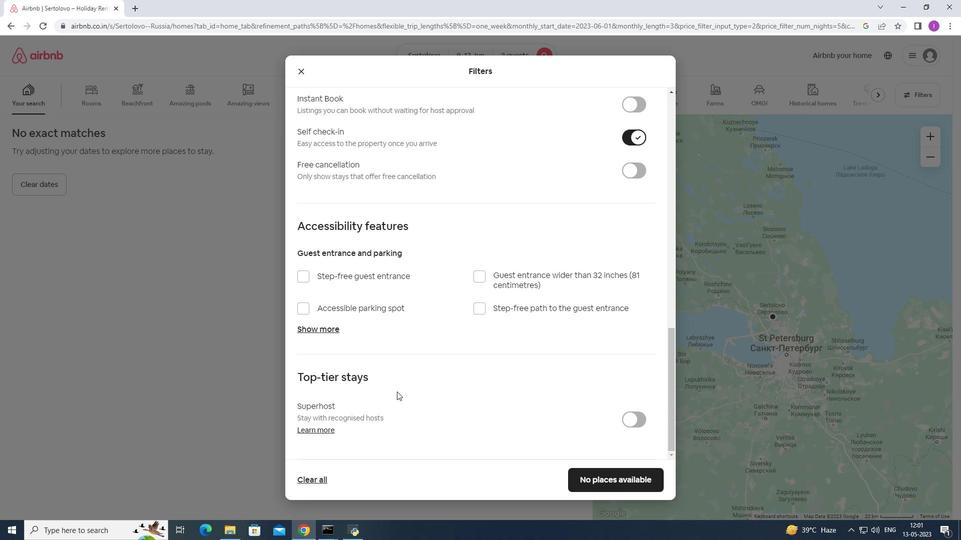 
Action: Mouse scrolled (396, 391) with delta (0, 0)
Screenshot: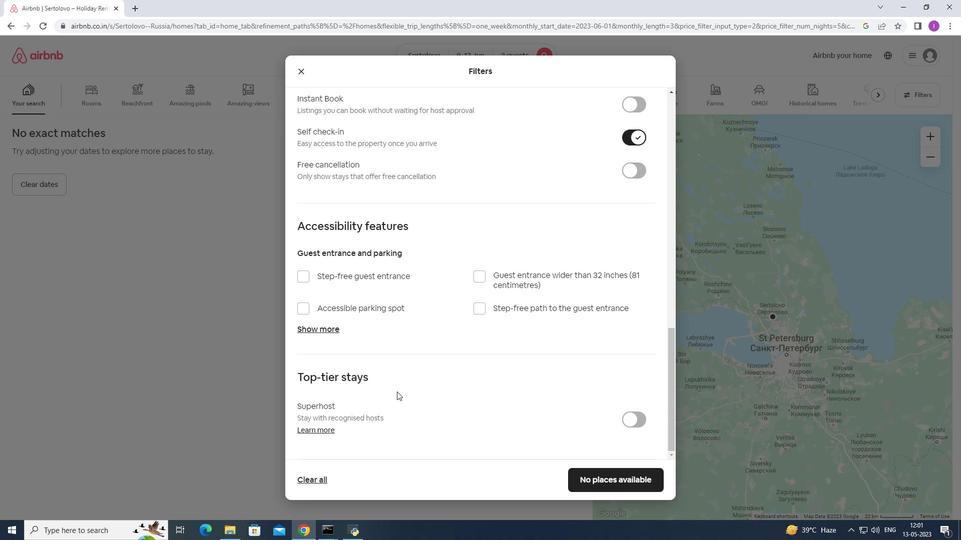 
Action: Mouse scrolled (396, 391) with delta (0, 0)
Screenshot: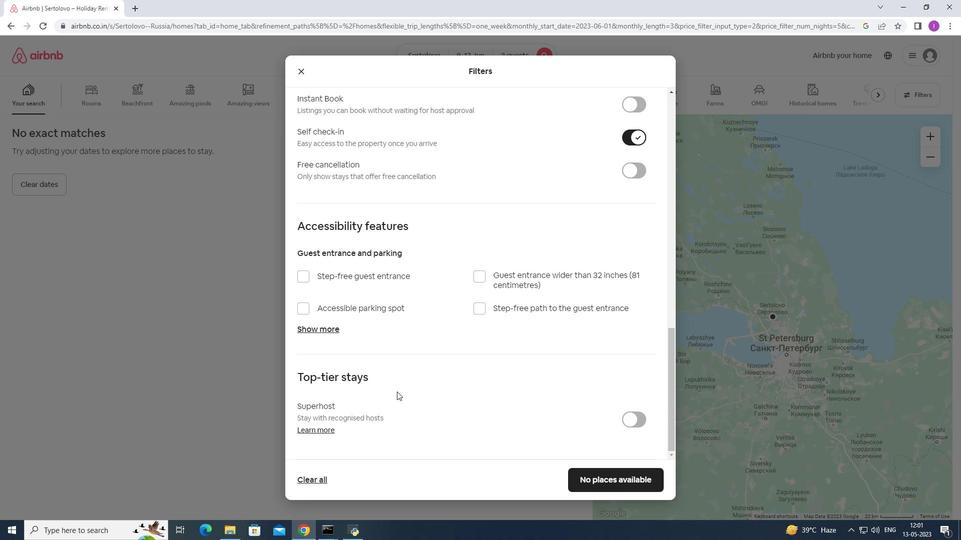 
Action: Mouse moved to (396, 391)
Screenshot: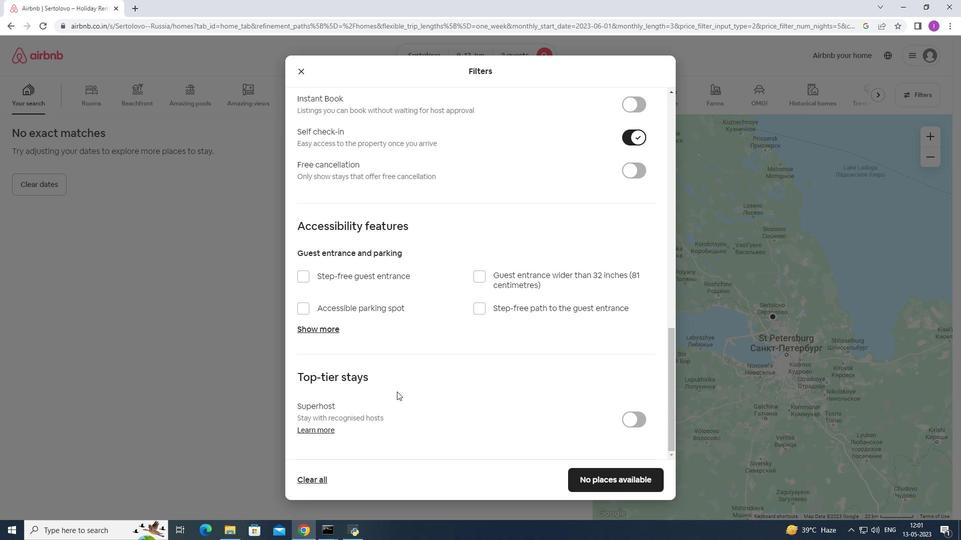 
Action: Mouse scrolled (396, 391) with delta (0, 0)
Screenshot: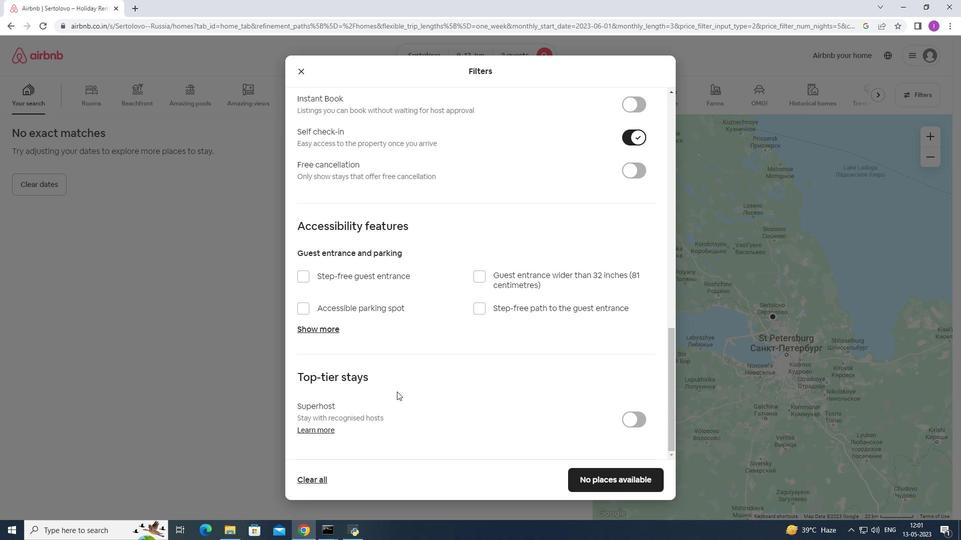 
Action: Mouse scrolled (396, 391) with delta (0, 0)
Screenshot: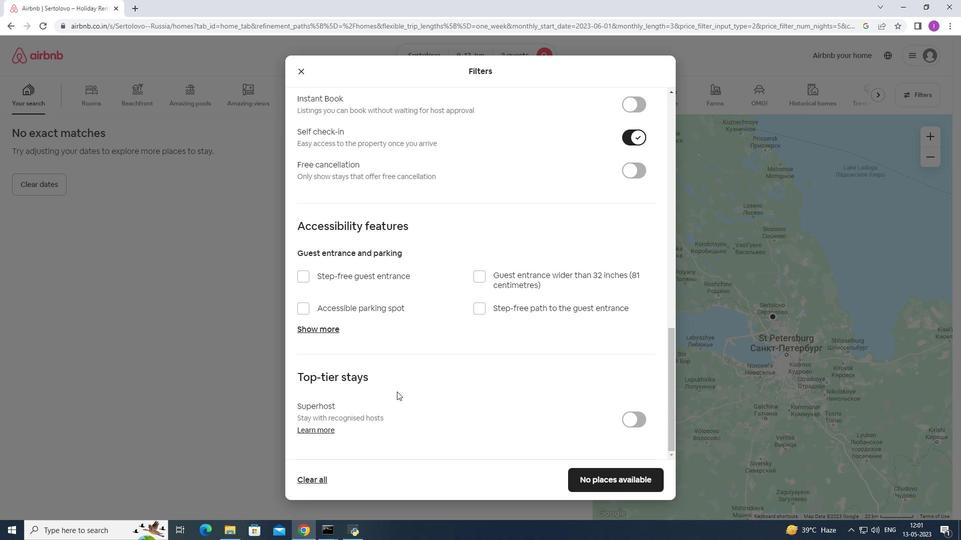 
Action: Mouse scrolled (396, 391) with delta (0, 0)
Screenshot: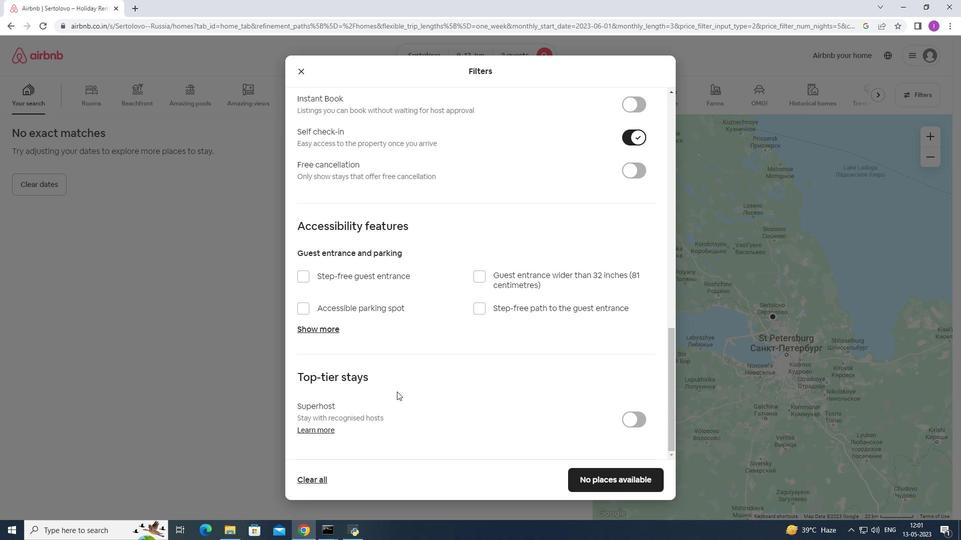 
Action: Mouse scrolled (396, 391) with delta (0, 0)
Screenshot: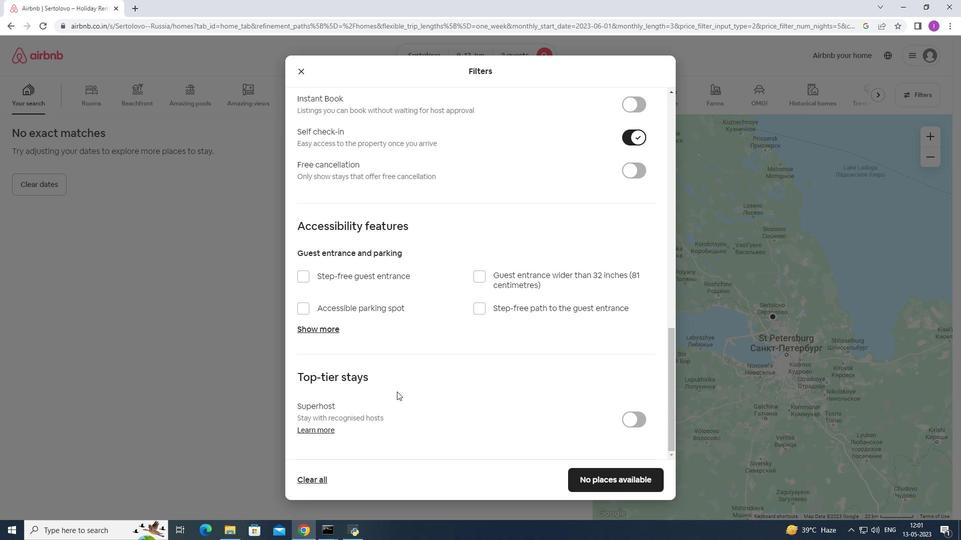 
Action: Mouse moved to (602, 481)
Screenshot: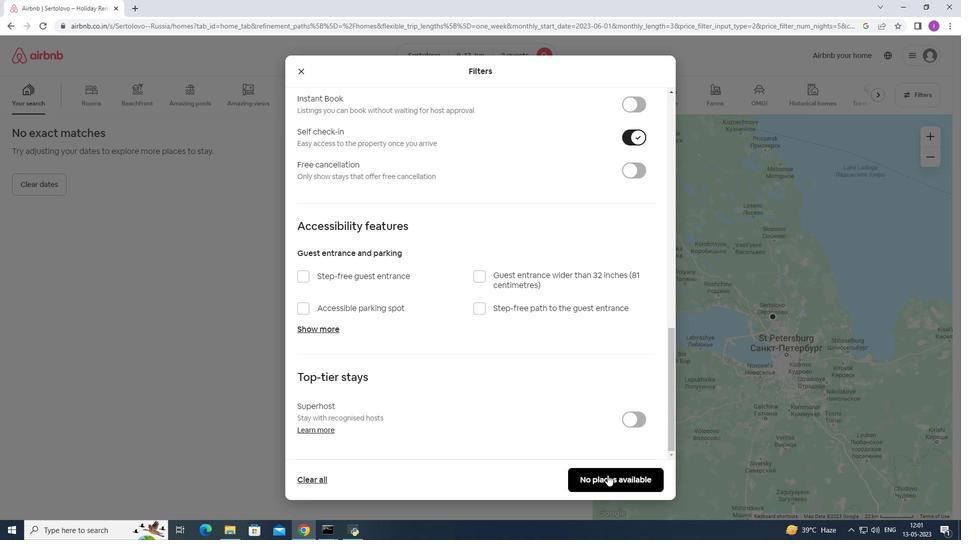 
Action: Mouse pressed left at (602, 481)
Screenshot: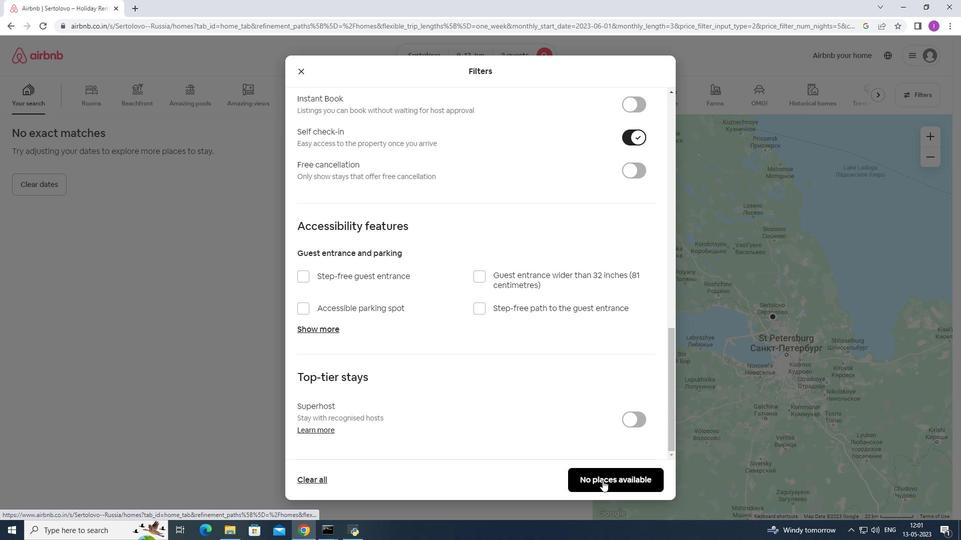 
Action: Mouse moved to (601, 479)
Screenshot: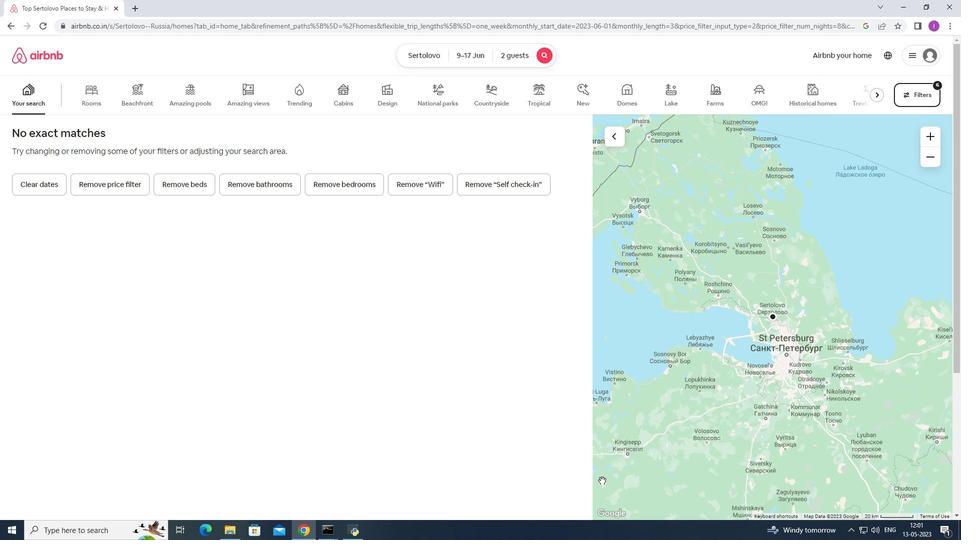 
